 Task: Find professionals on LinkedIn who offer Executive Coaching services, speak Portuguese, and have the title 'Ghostwriter' in France.
Action: Mouse moved to (293, 229)
Screenshot: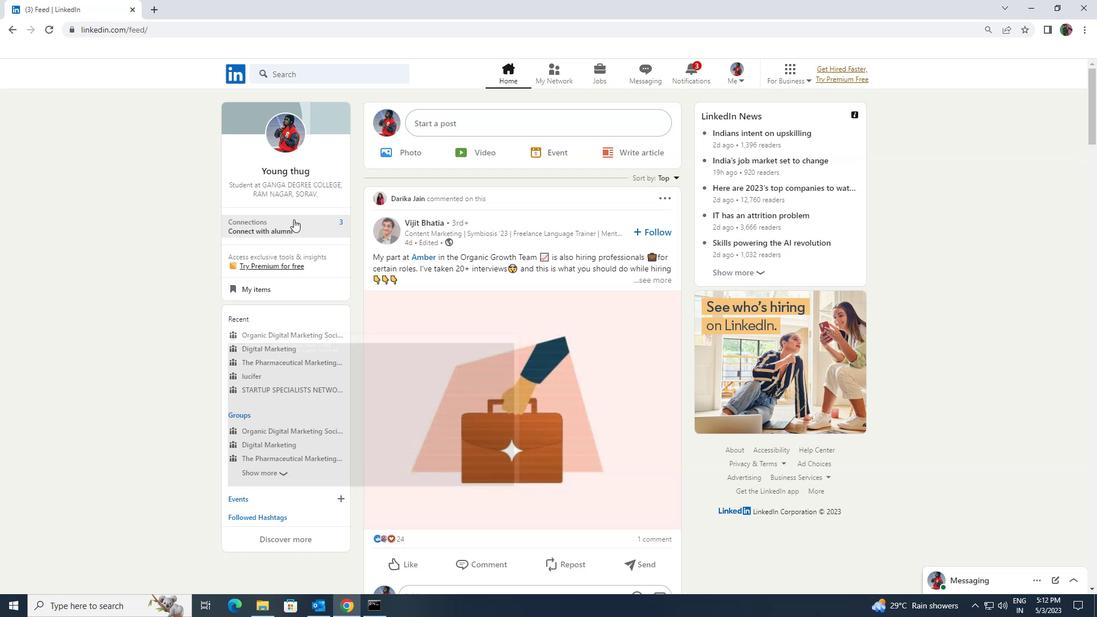 
Action: Mouse pressed left at (293, 229)
Screenshot: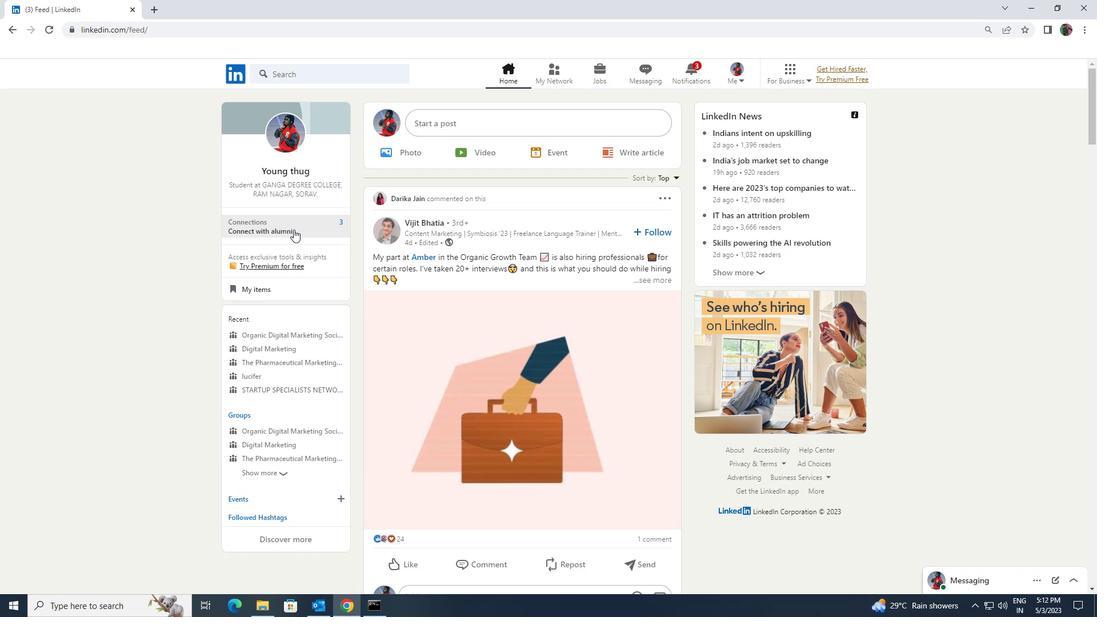 
Action: Mouse moved to (294, 228)
Screenshot: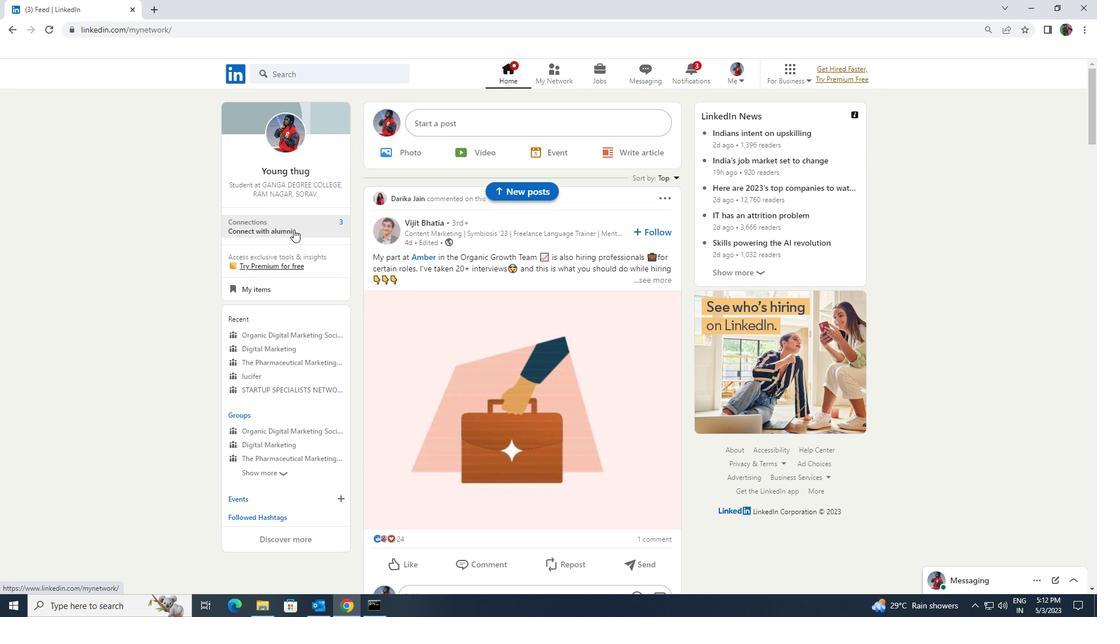 
Action: Mouse pressed left at (294, 228)
Screenshot: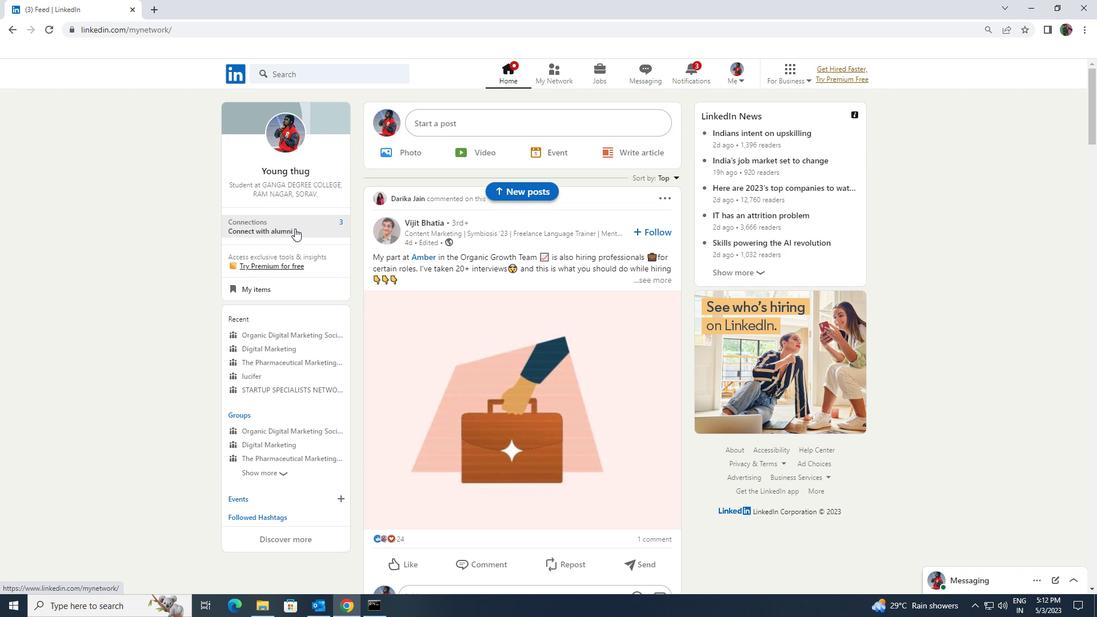 
Action: Mouse moved to (312, 138)
Screenshot: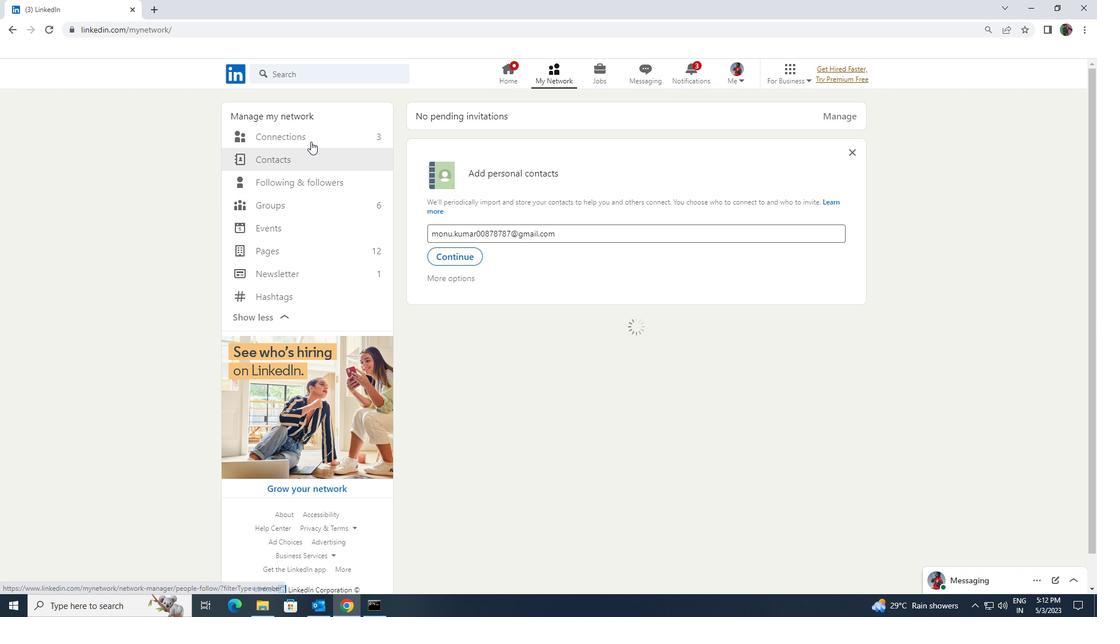 
Action: Mouse pressed left at (312, 138)
Screenshot: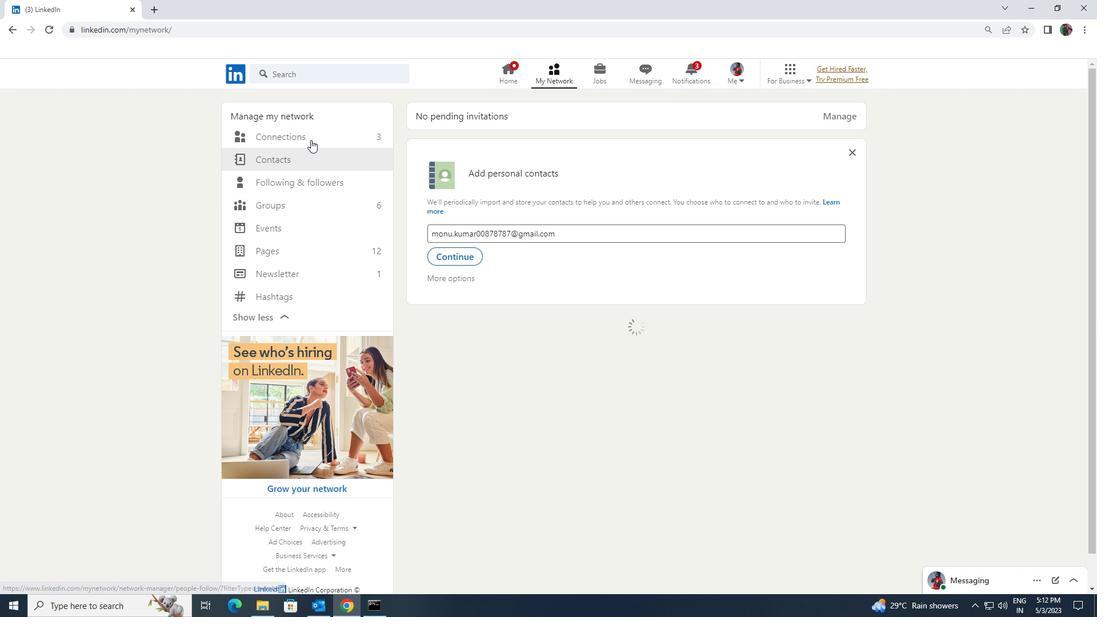 
Action: Mouse moved to (313, 131)
Screenshot: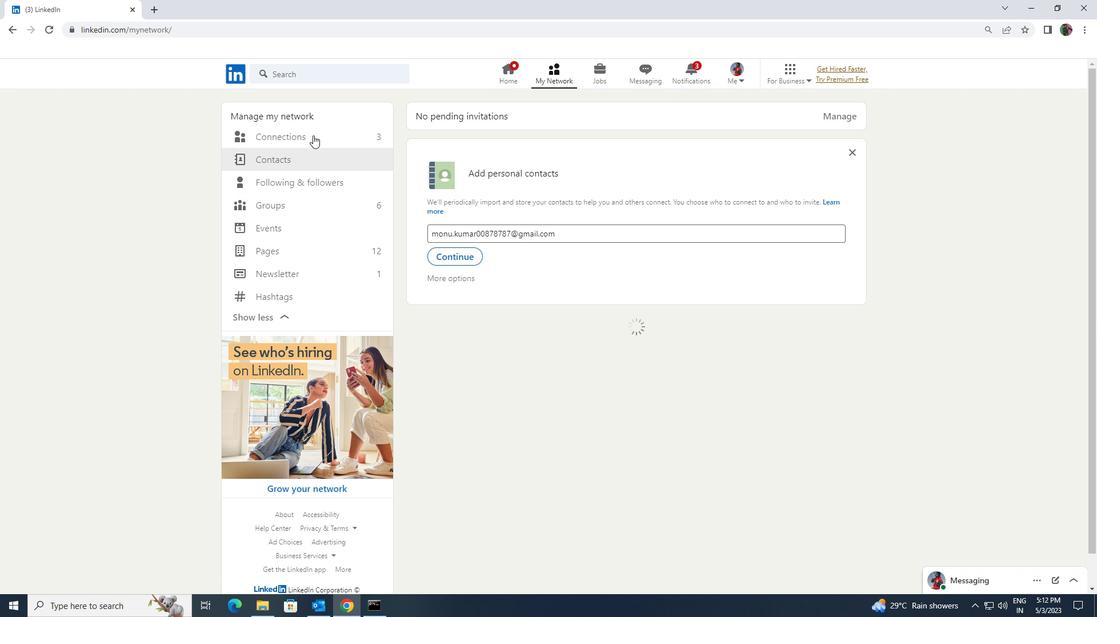 
Action: Mouse pressed left at (313, 131)
Screenshot: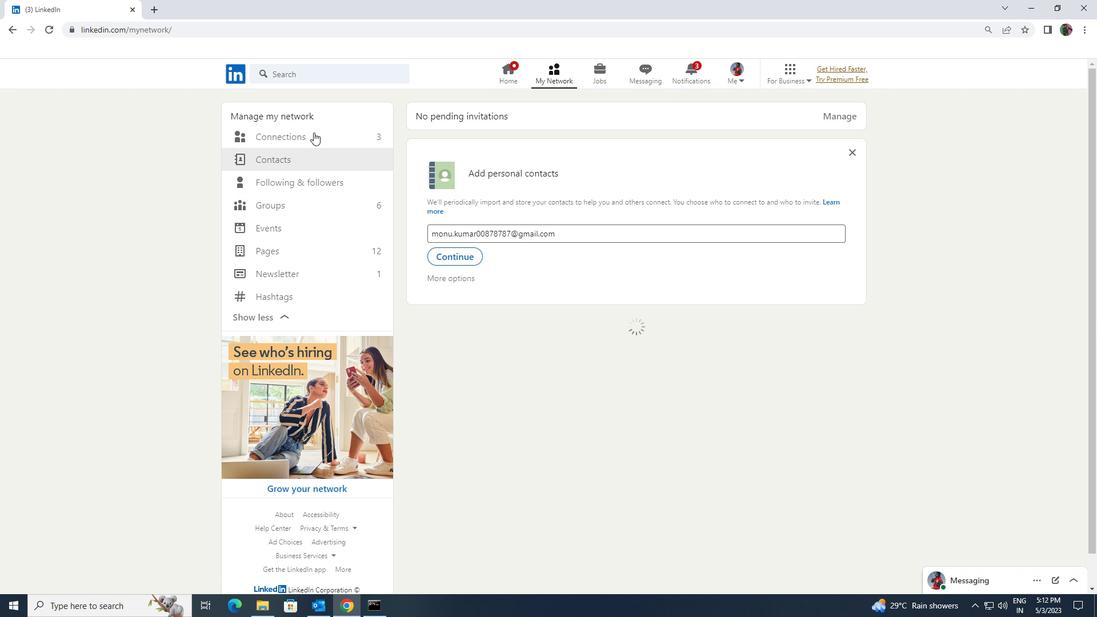 
Action: Mouse pressed left at (313, 131)
Screenshot: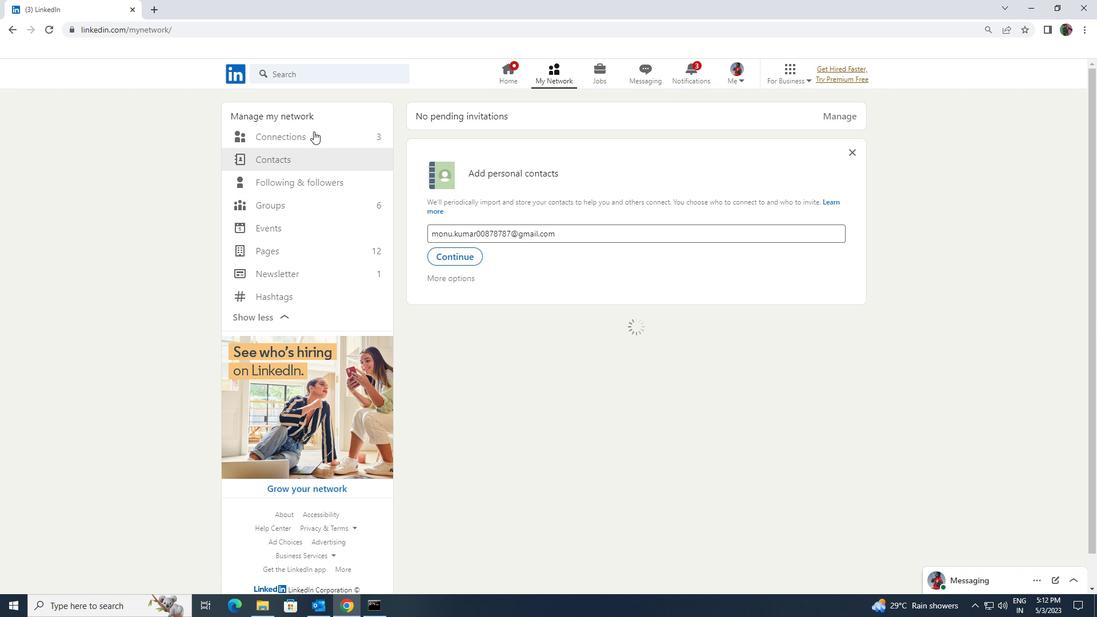 
Action: Mouse moved to (623, 139)
Screenshot: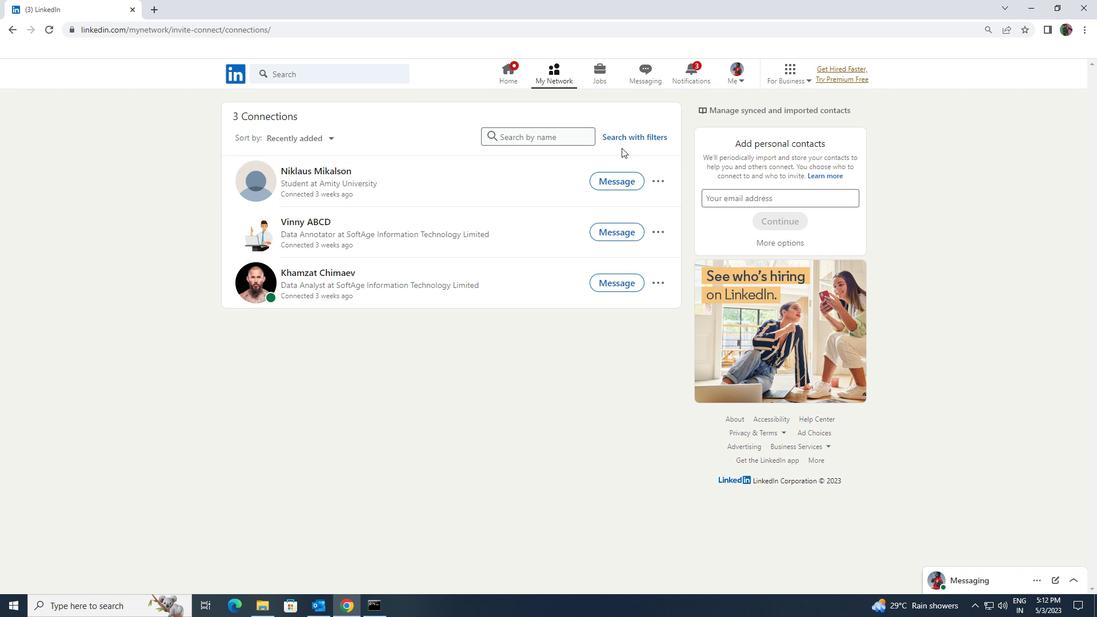 
Action: Mouse pressed left at (623, 139)
Screenshot: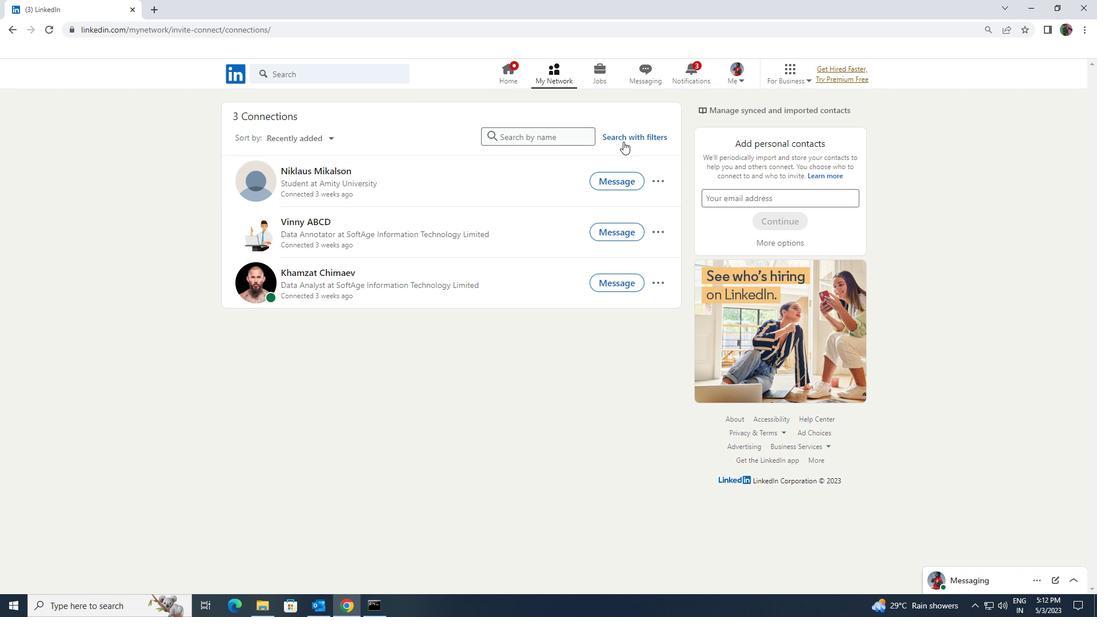 
Action: Mouse moved to (573, 106)
Screenshot: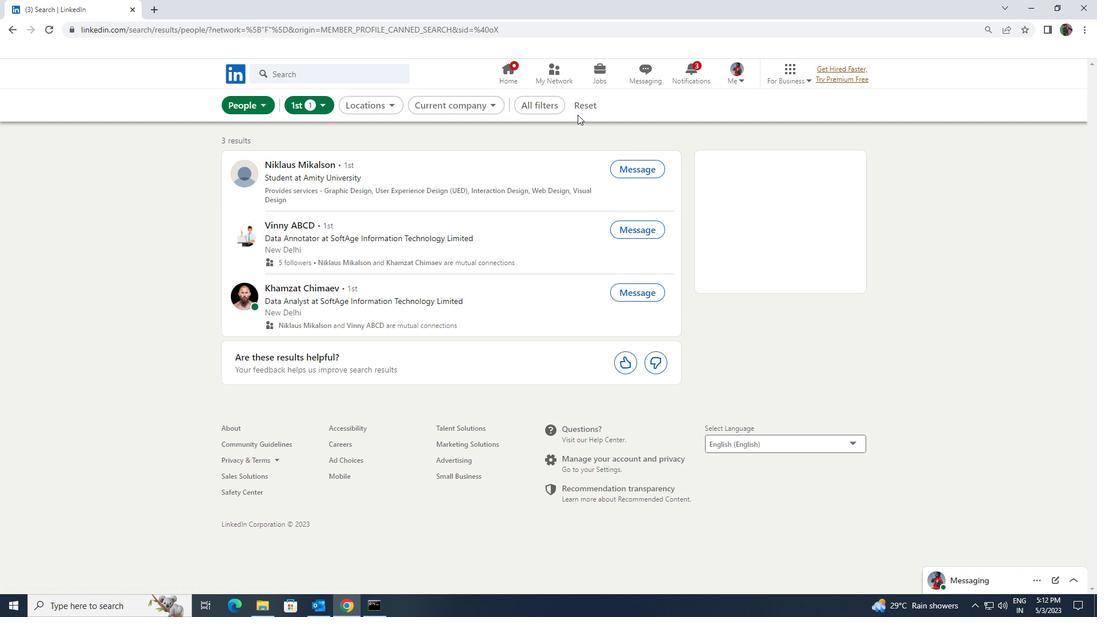 
Action: Mouse pressed left at (573, 106)
Screenshot: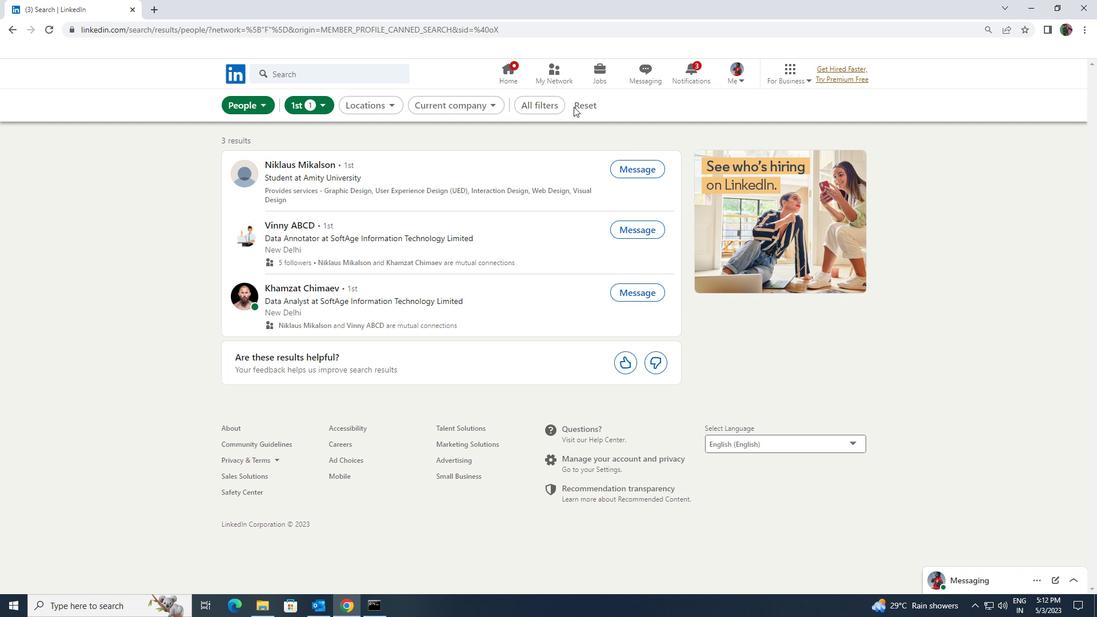 
Action: Mouse moved to (568, 103)
Screenshot: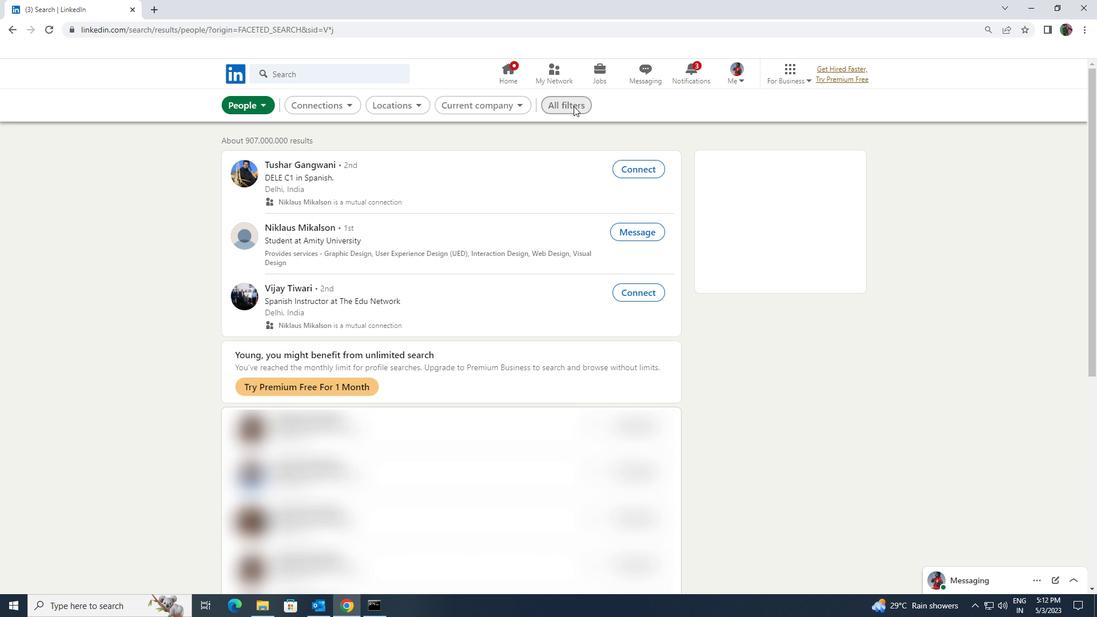 
Action: Mouse pressed left at (568, 103)
Screenshot: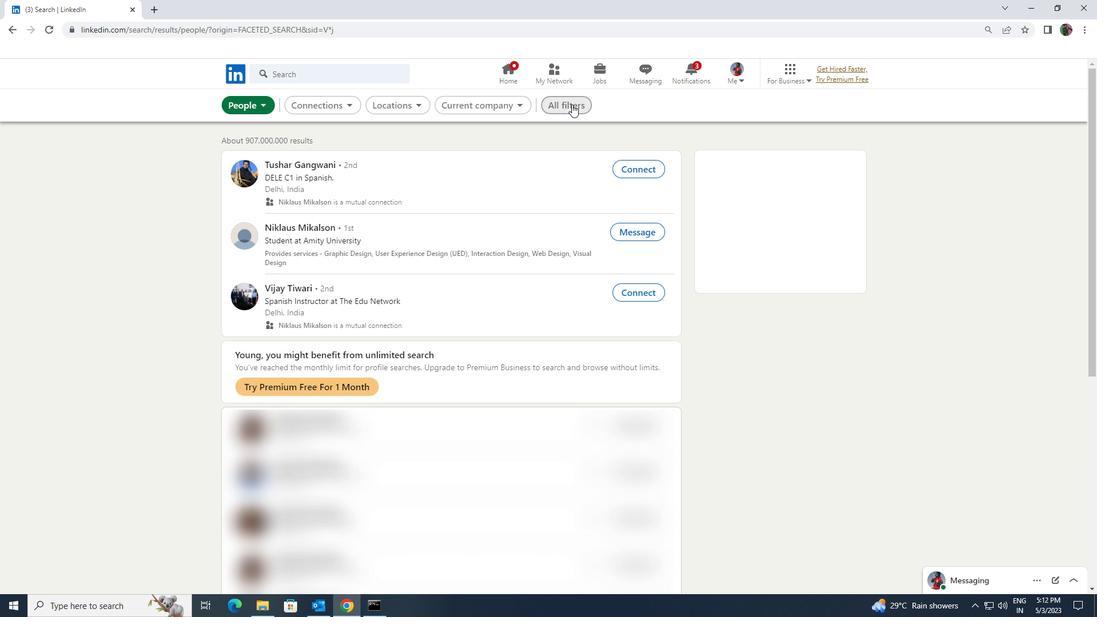 
Action: Mouse moved to (955, 453)
Screenshot: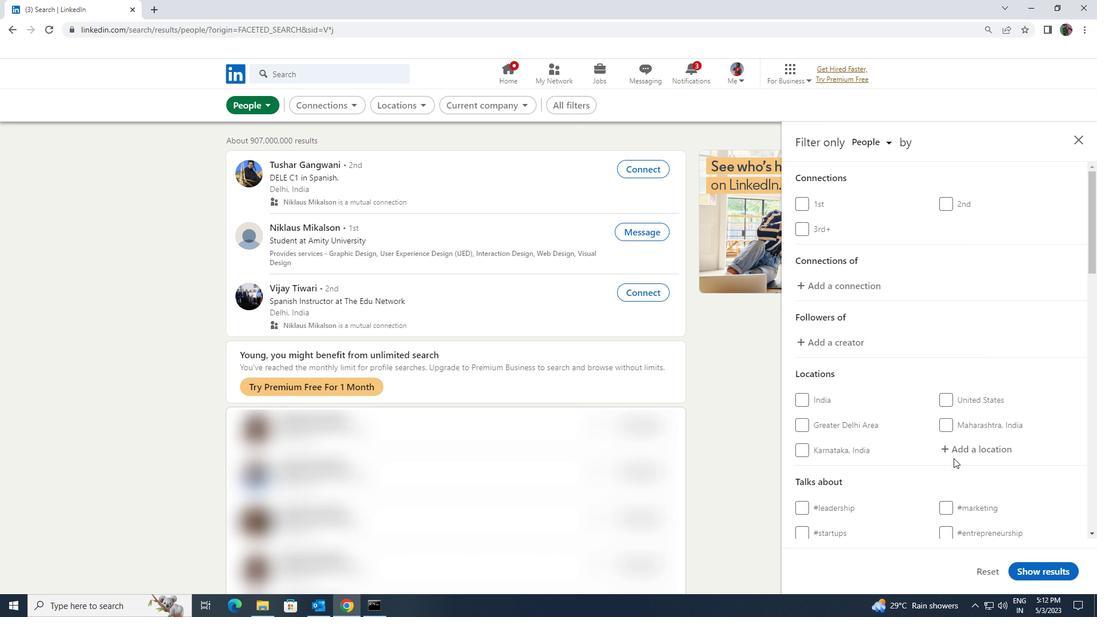 
Action: Mouse pressed left at (955, 453)
Screenshot: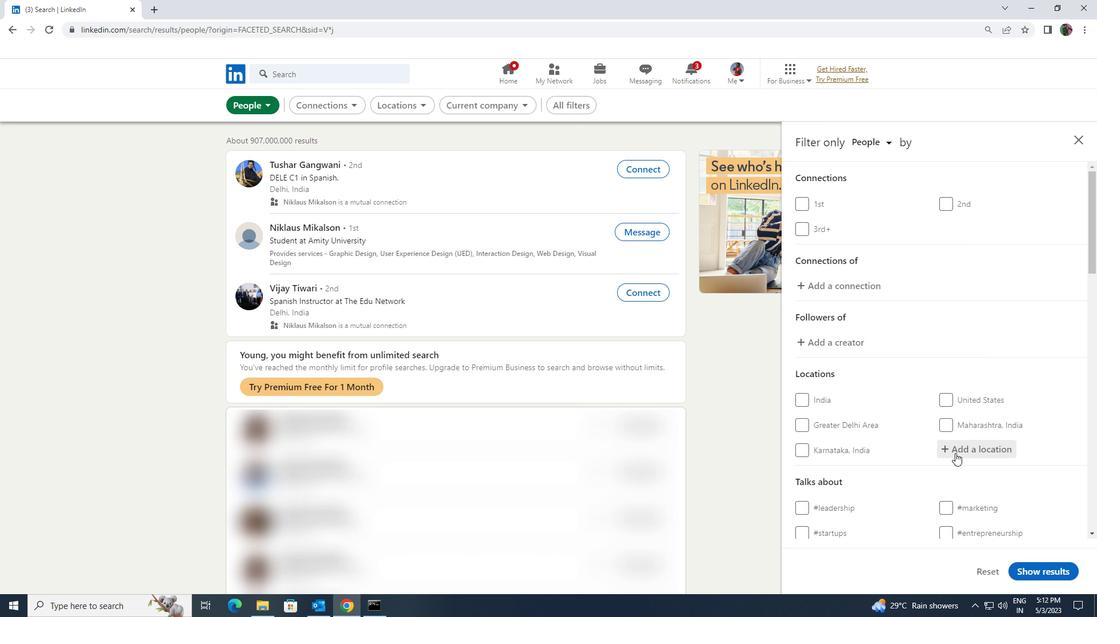 
Action: Mouse moved to (955, 453)
Screenshot: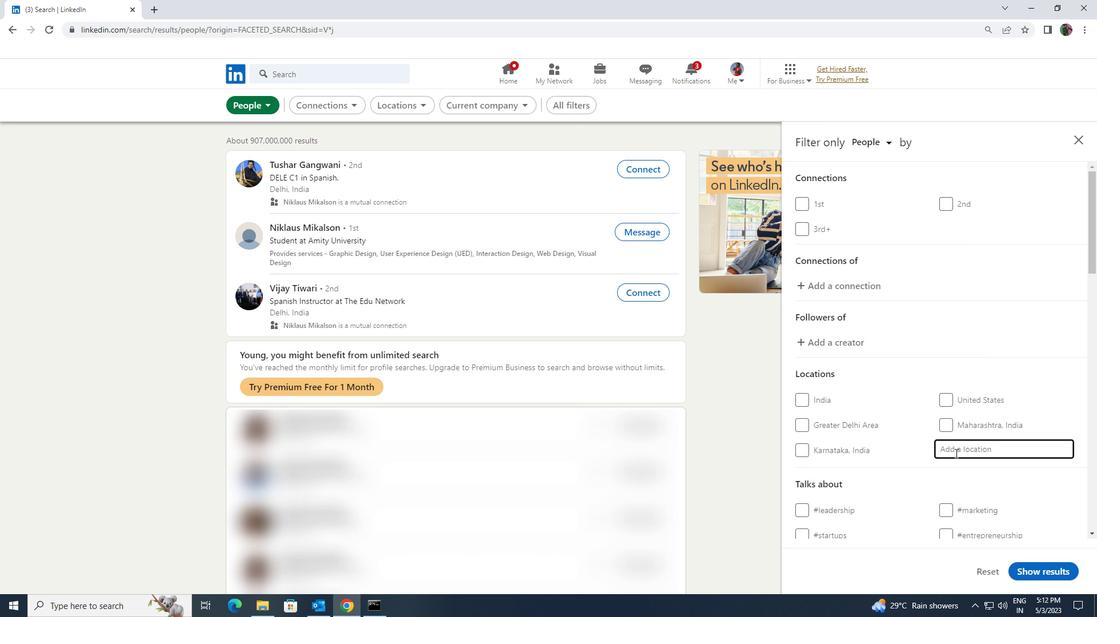 
Action: Key pressed <Key.shift>TOURNE
Screenshot: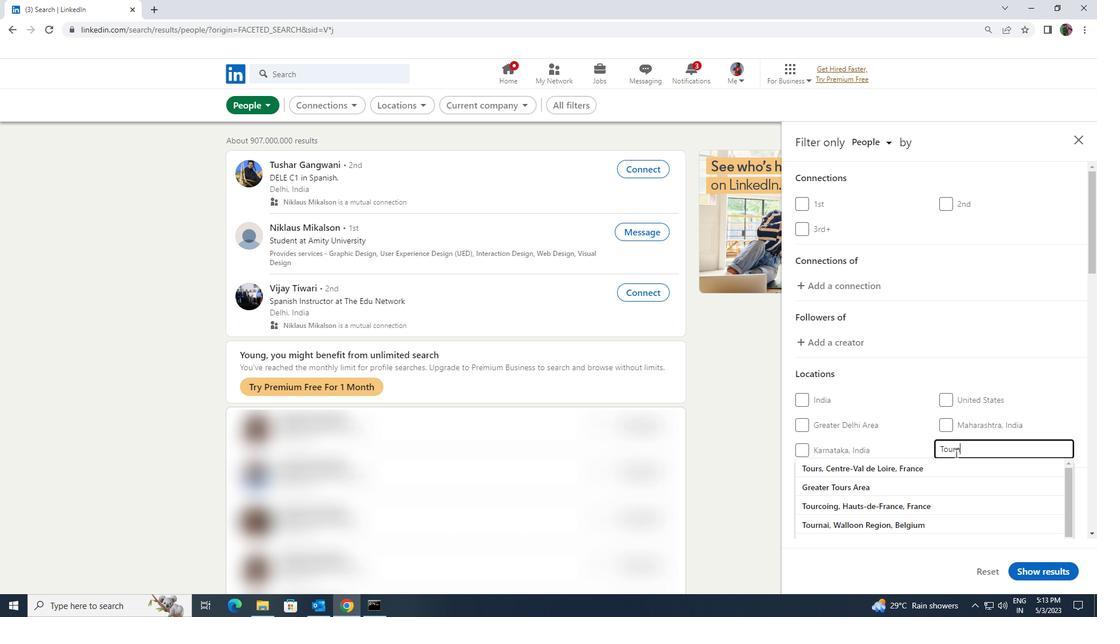 
Action: Mouse moved to (951, 468)
Screenshot: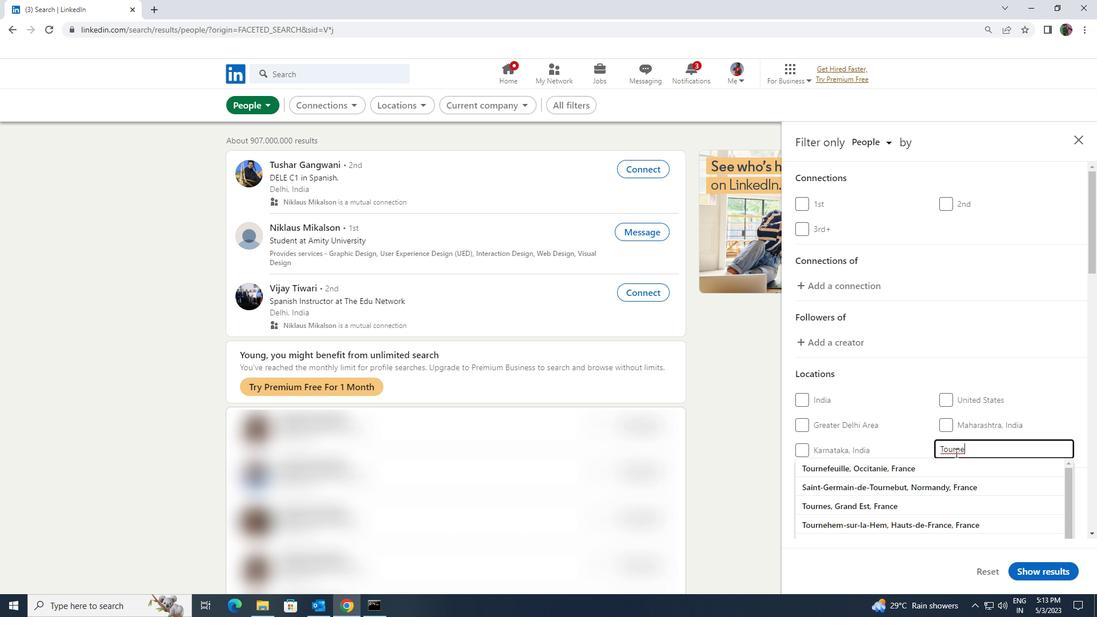 
Action: Mouse pressed left at (951, 468)
Screenshot: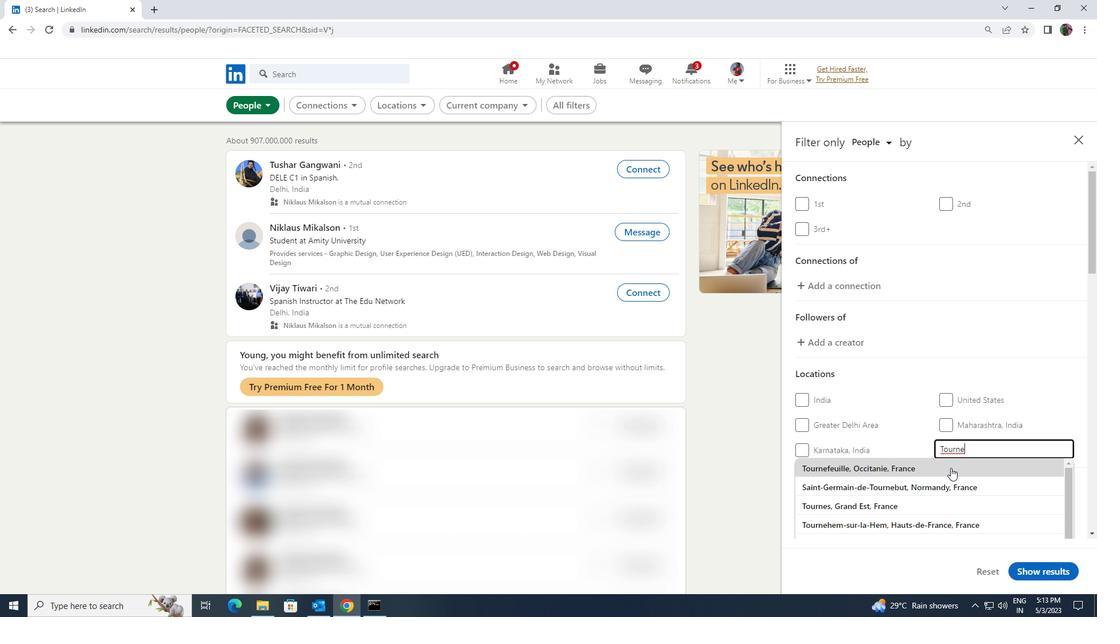 
Action: Mouse moved to (953, 461)
Screenshot: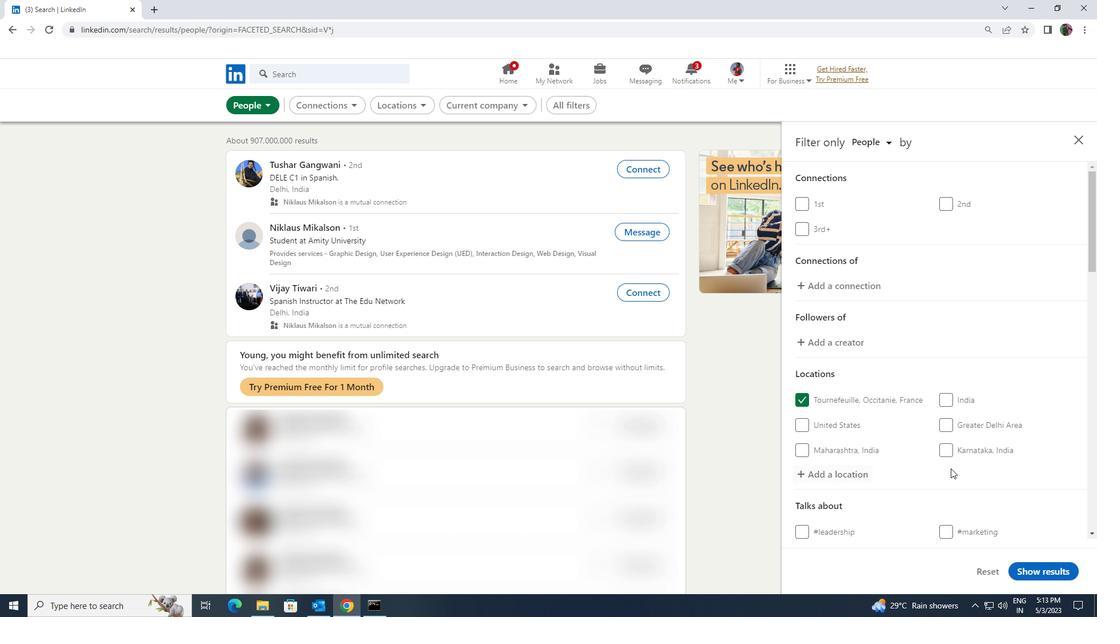 
Action: Mouse scrolled (953, 461) with delta (0, 0)
Screenshot: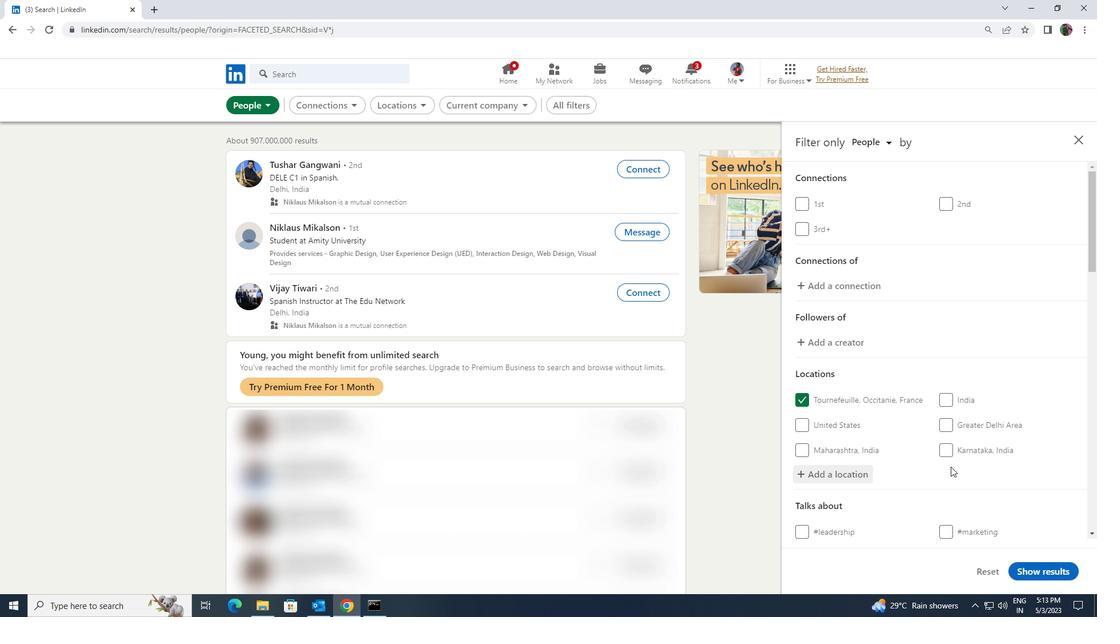 
Action: Mouse scrolled (953, 461) with delta (0, 0)
Screenshot: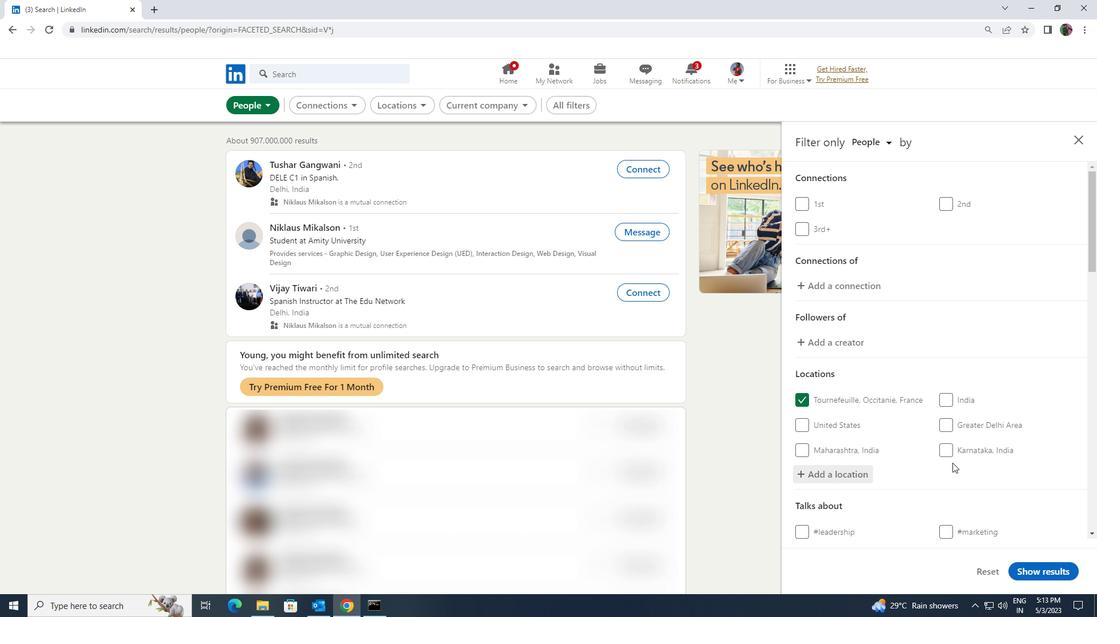 
Action: Mouse scrolled (953, 461) with delta (0, 0)
Screenshot: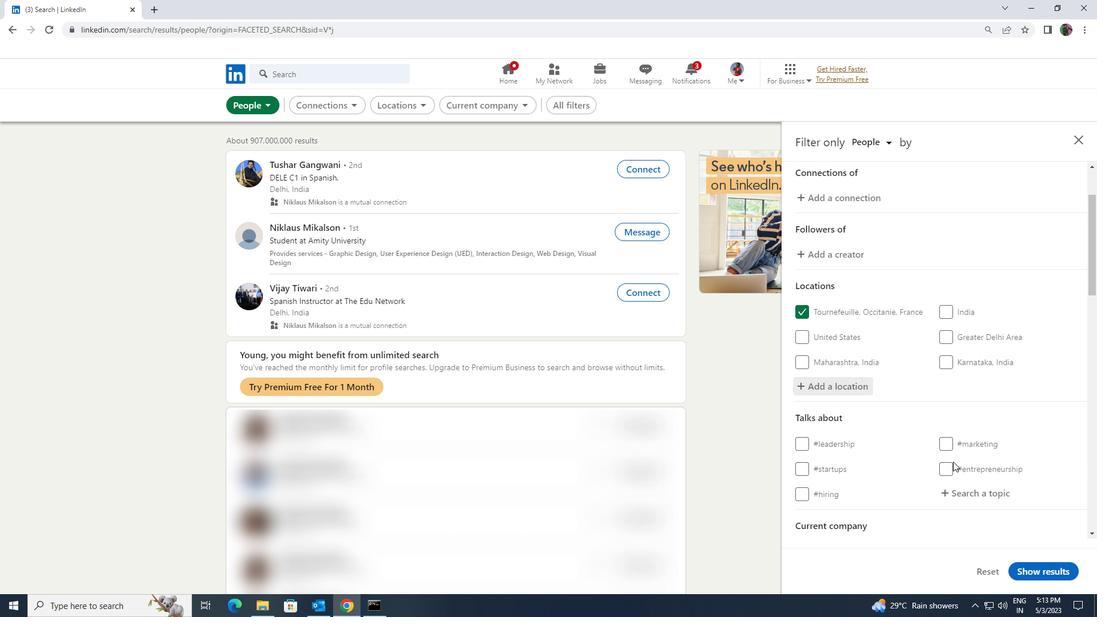 
Action: Mouse moved to (972, 410)
Screenshot: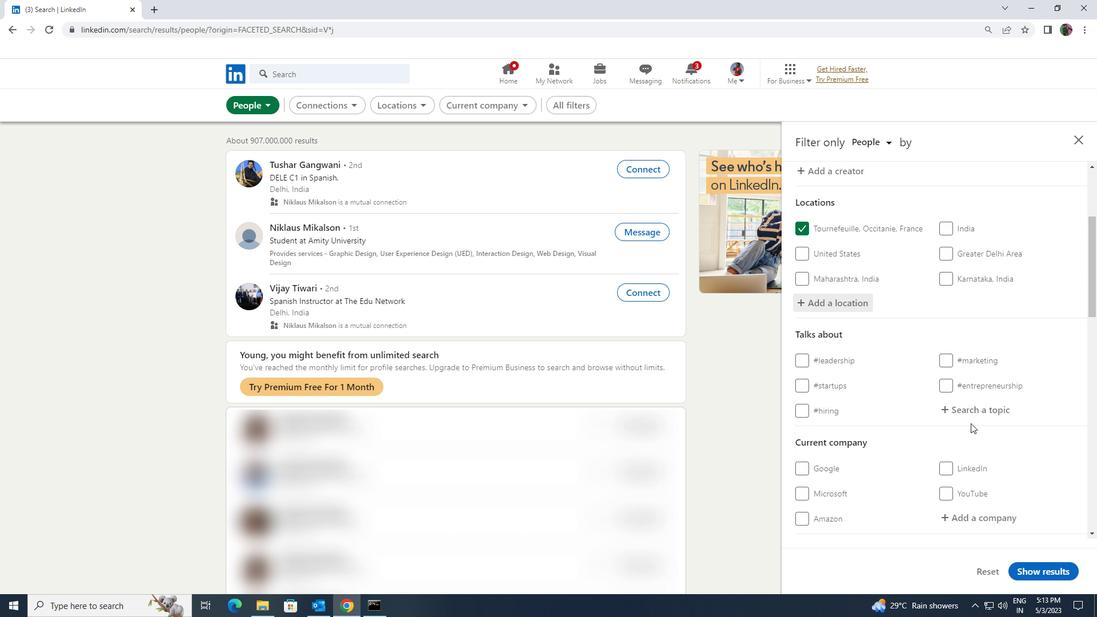 
Action: Mouse pressed left at (972, 410)
Screenshot: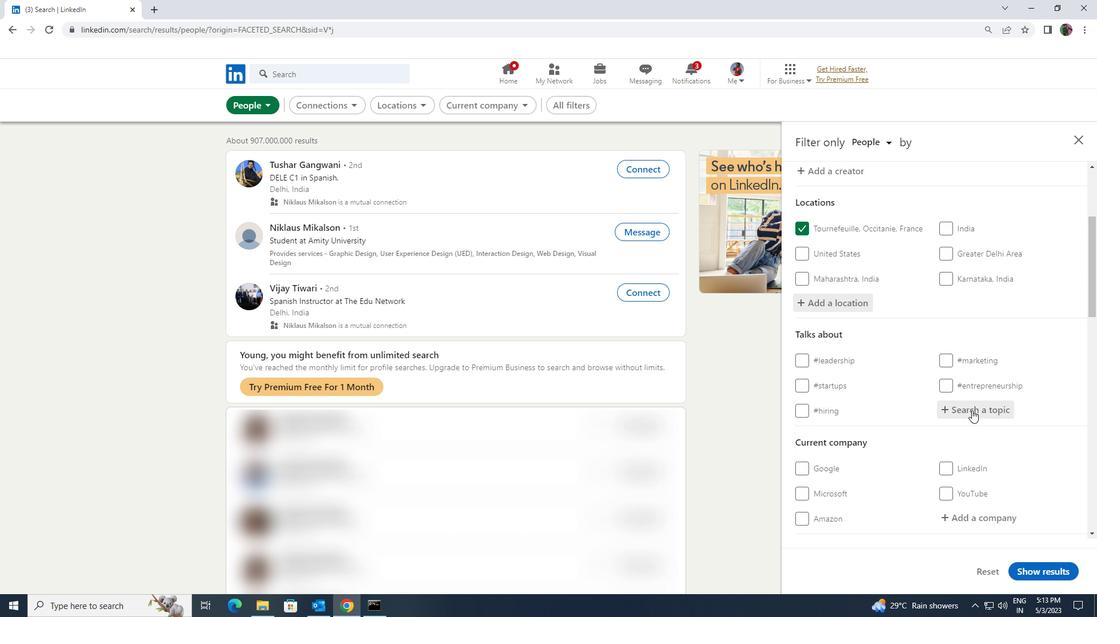 
Action: Key pressed <Key.shift><Key.shift><Key.shift>OPENINGS
Screenshot: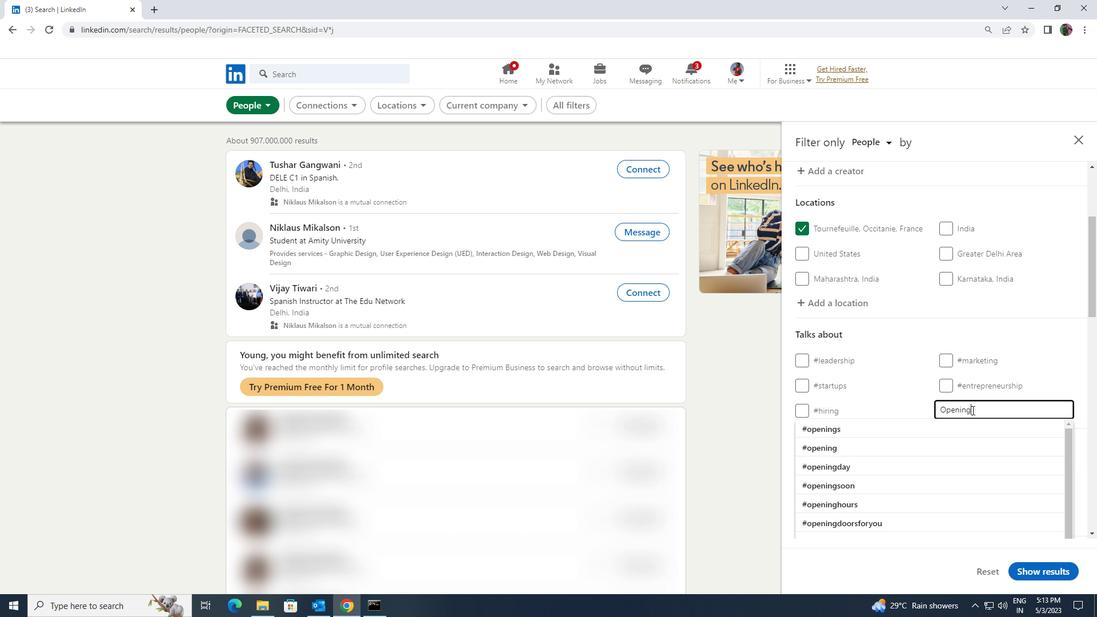 
Action: Mouse moved to (956, 425)
Screenshot: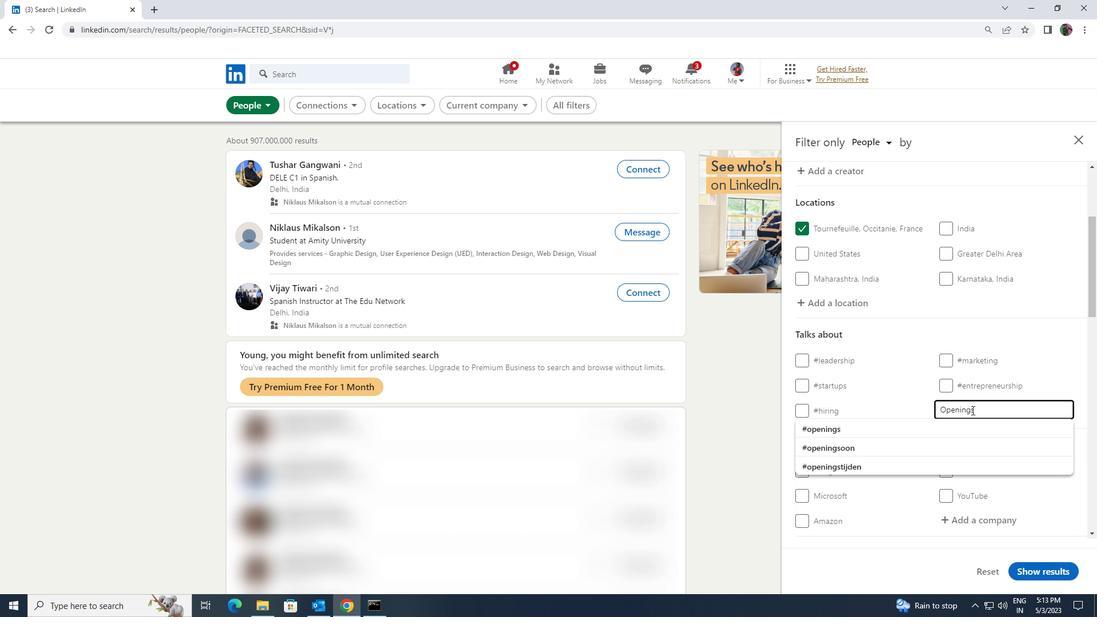 
Action: Mouse pressed left at (956, 425)
Screenshot: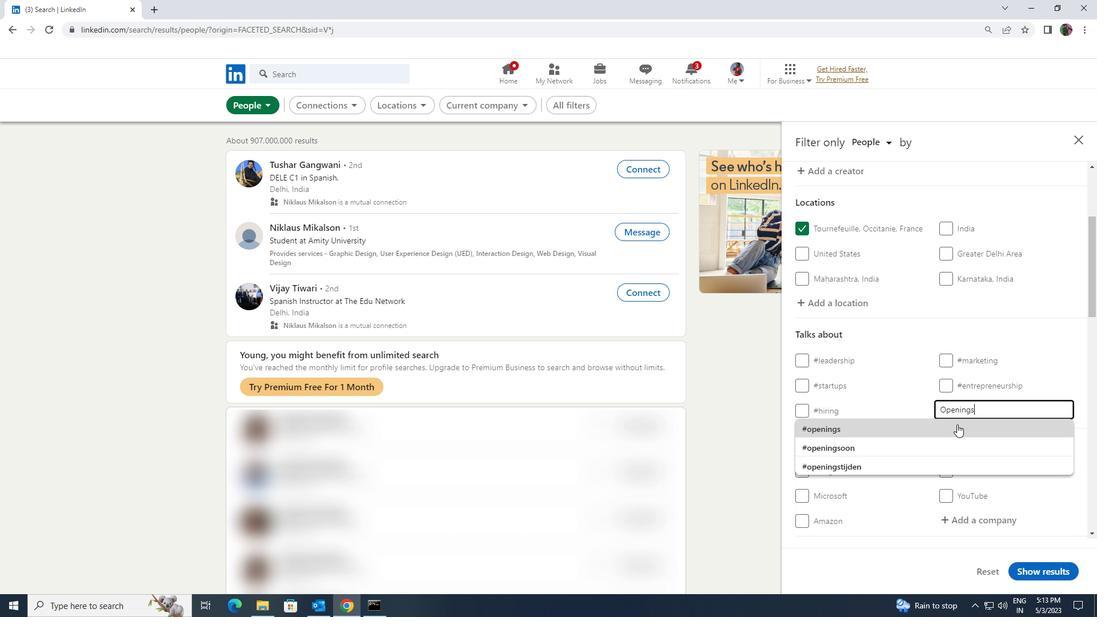 
Action: Mouse scrolled (956, 424) with delta (0, 0)
Screenshot: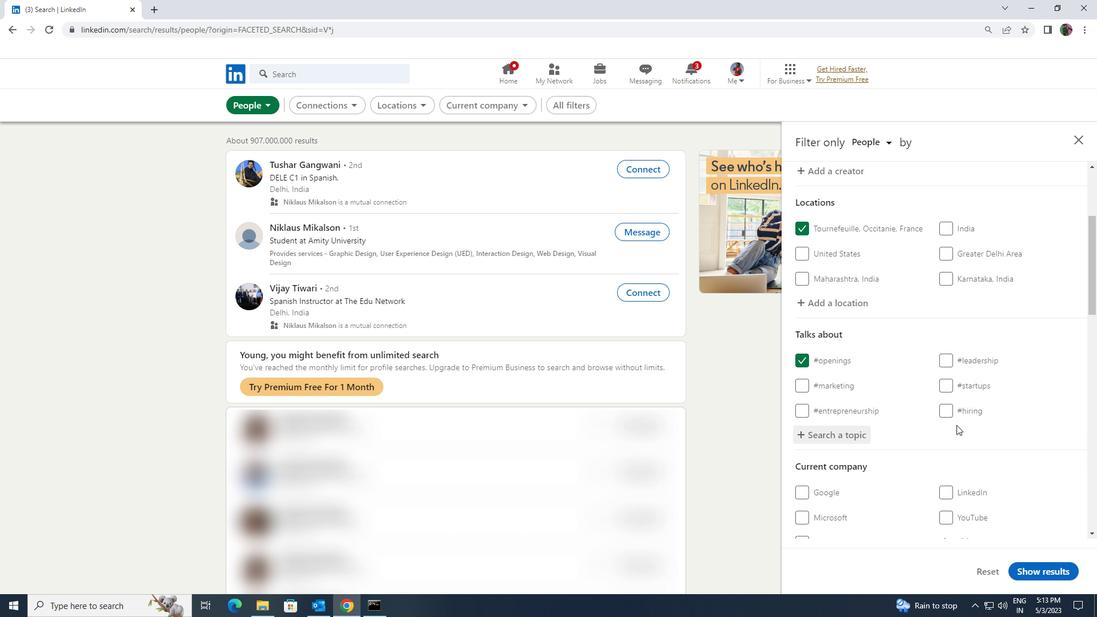 
Action: Mouse scrolled (956, 424) with delta (0, 0)
Screenshot: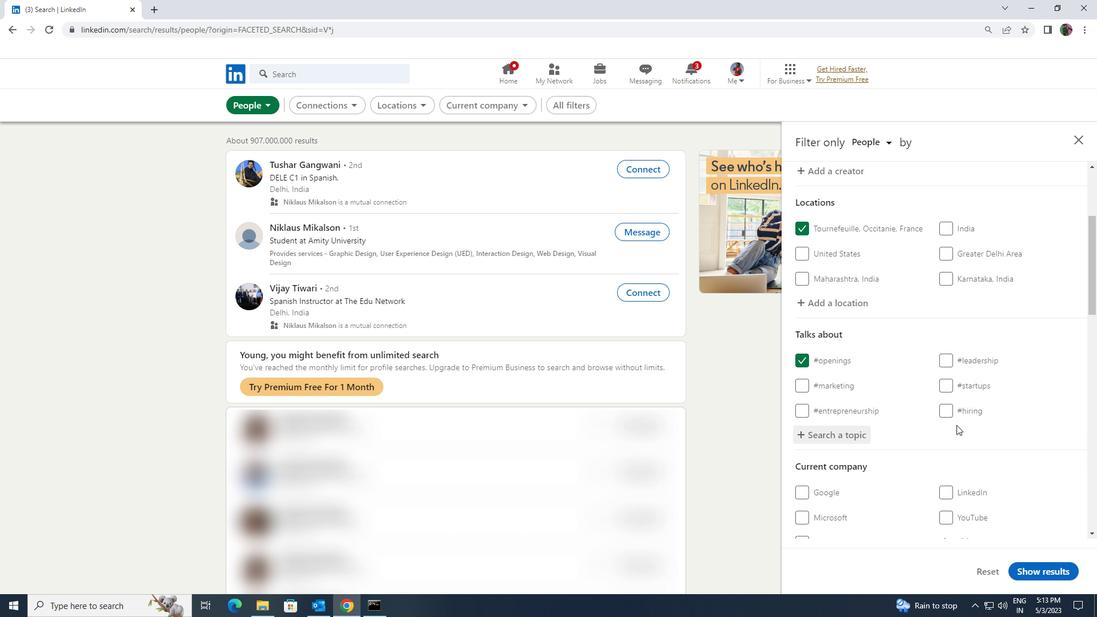 
Action: Mouse scrolled (956, 424) with delta (0, 0)
Screenshot: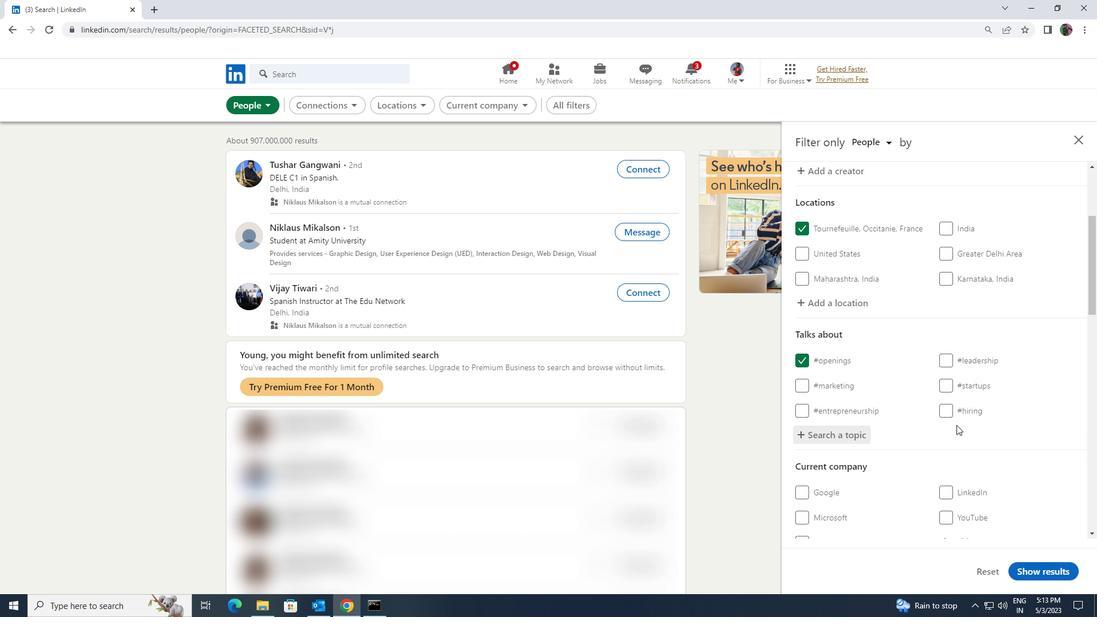 
Action: Mouse scrolled (956, 424) with delta (0, 0)
Screenshot: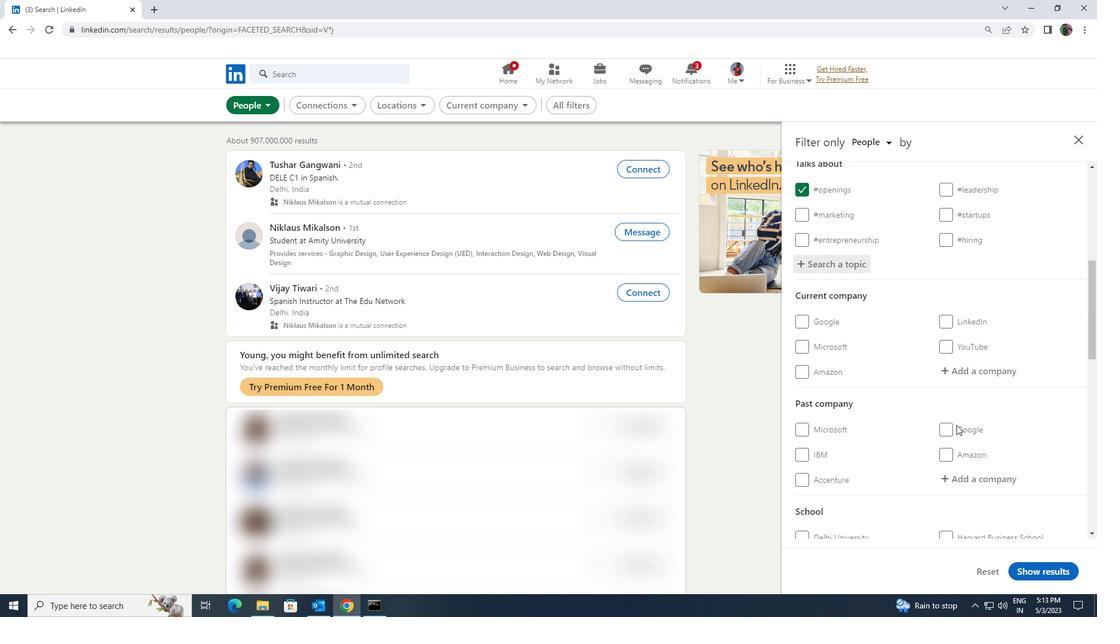 
Action: Mouse scrolled (956, 424) with delta (0, 0)
Screenshot: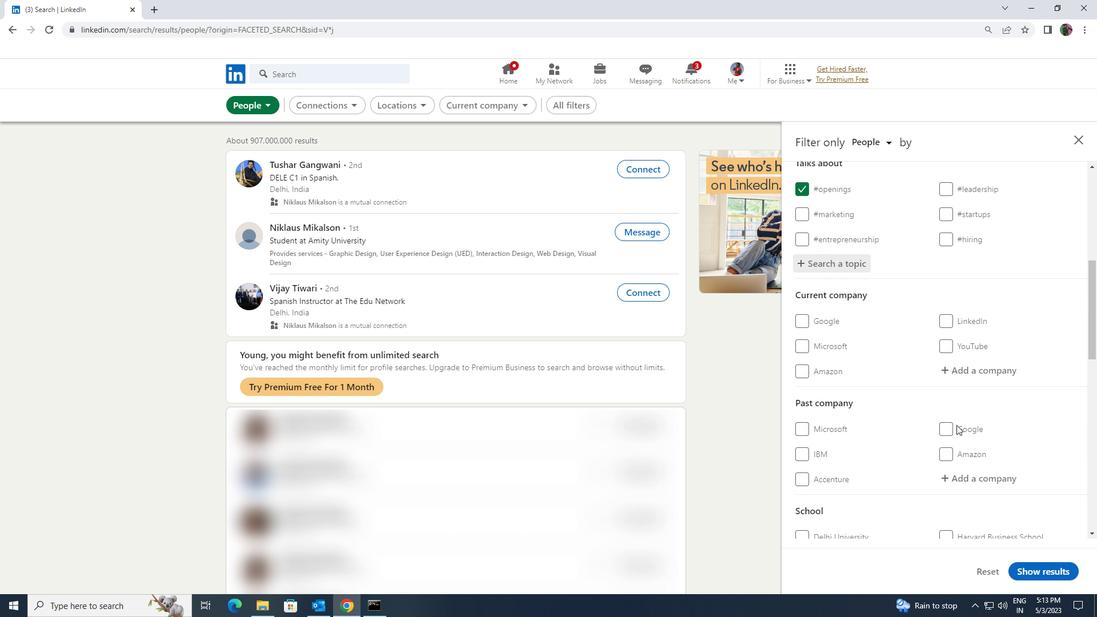 
Action: Mouse scrolled (956, 424) with delta (0, 0)
Screenshot: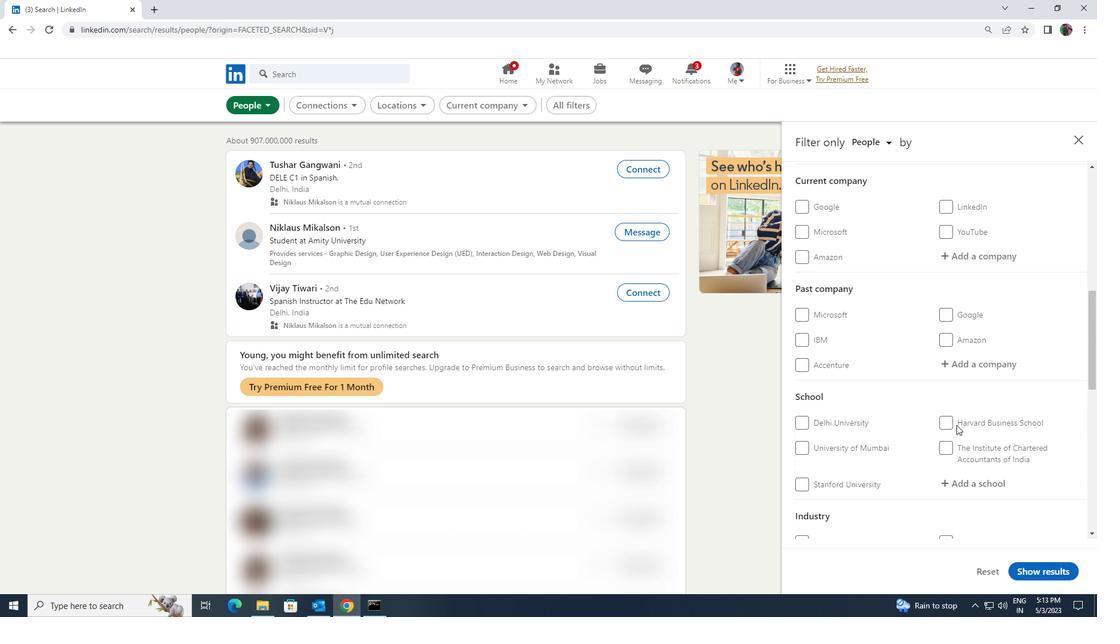 
Action: Mouse scrolled (956, 424) with delta (0, 0)
Screenshot: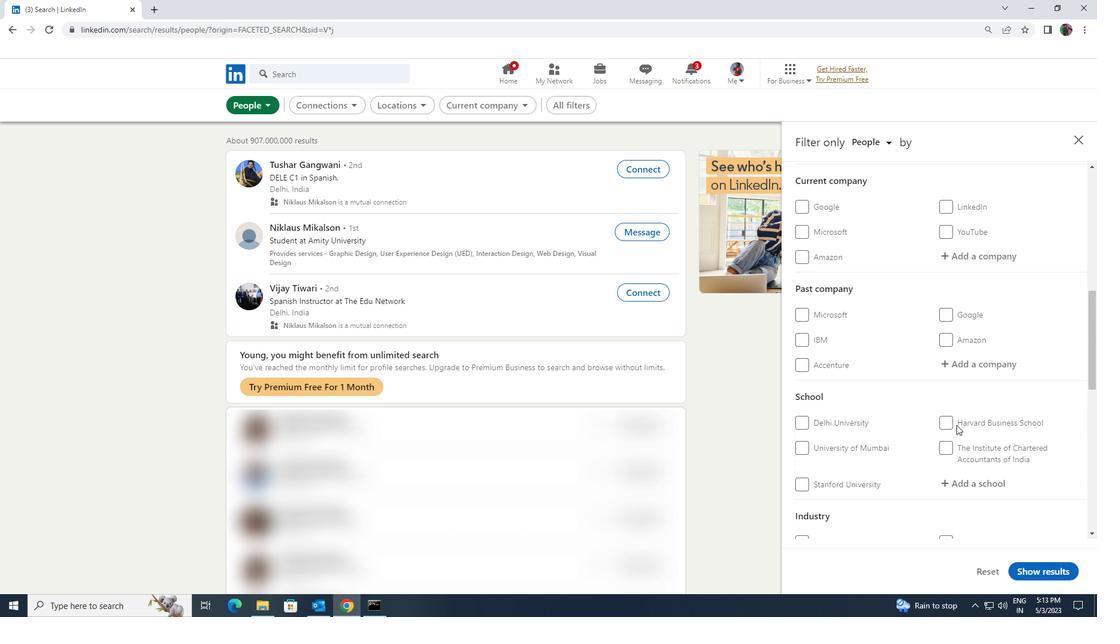 
Action: Mouse scrolled (956, 424) with delta (0, 0)
Screenshot: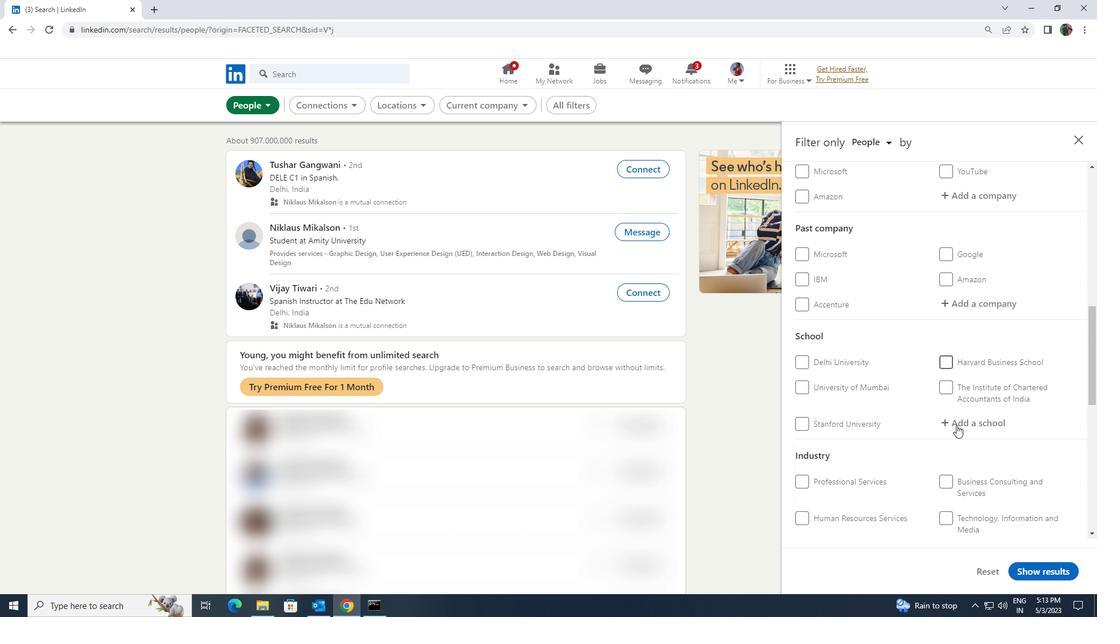 
Action: Mouse scrolled (956, 424) with delta (0, 0)
Screenshot: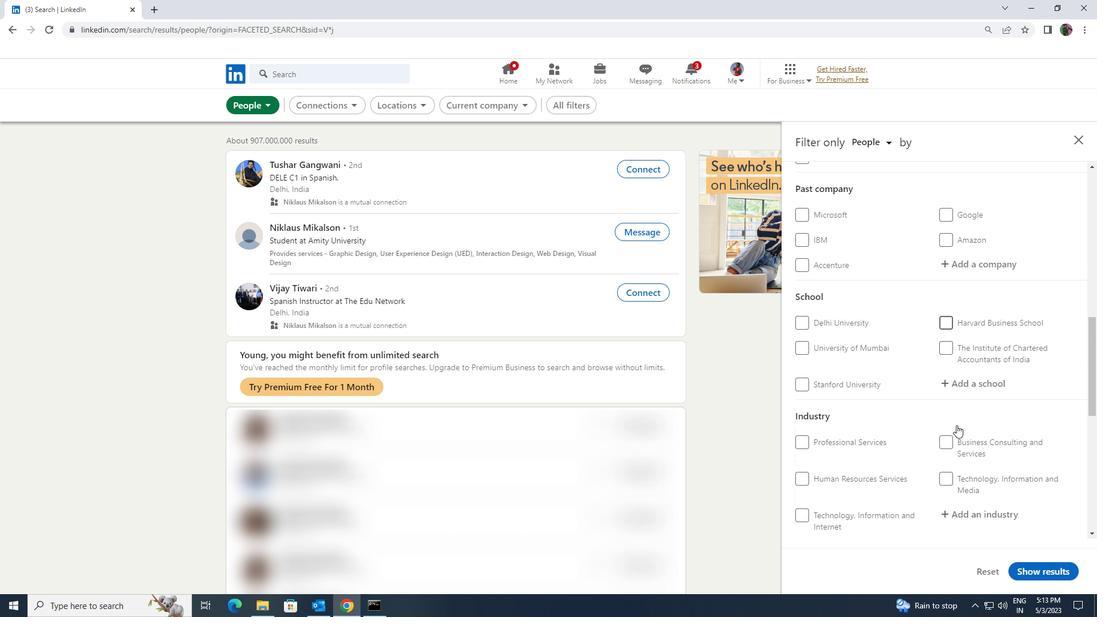 
Action: Mouse scrolled (956, 424) with delta (0, 0)
Screenshot: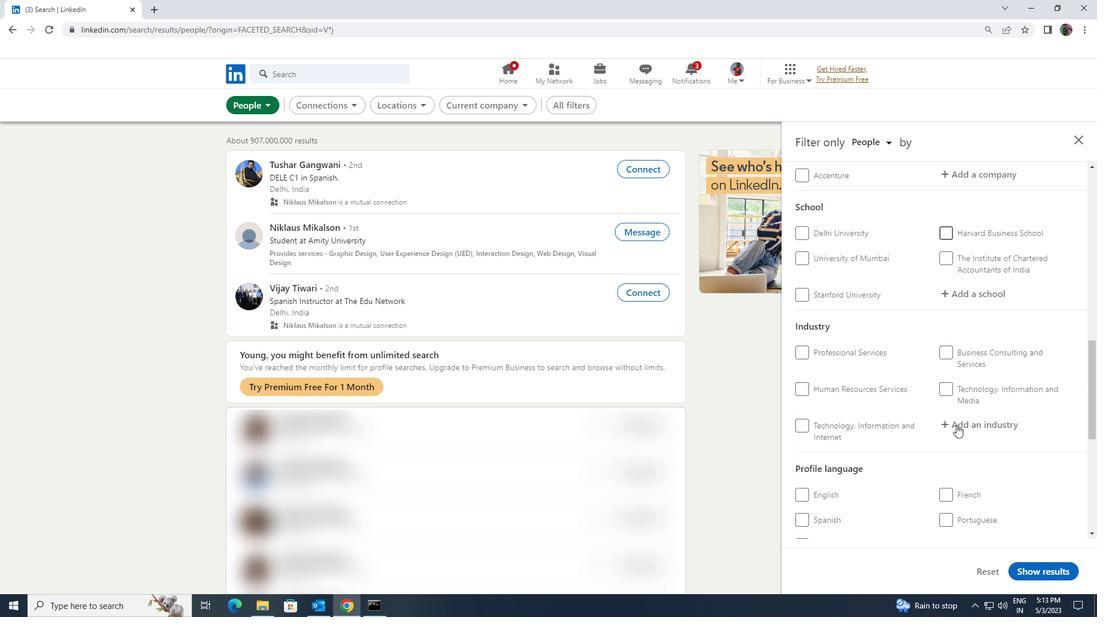 
Action: Mouse moved to (943, 422)
Screenshot: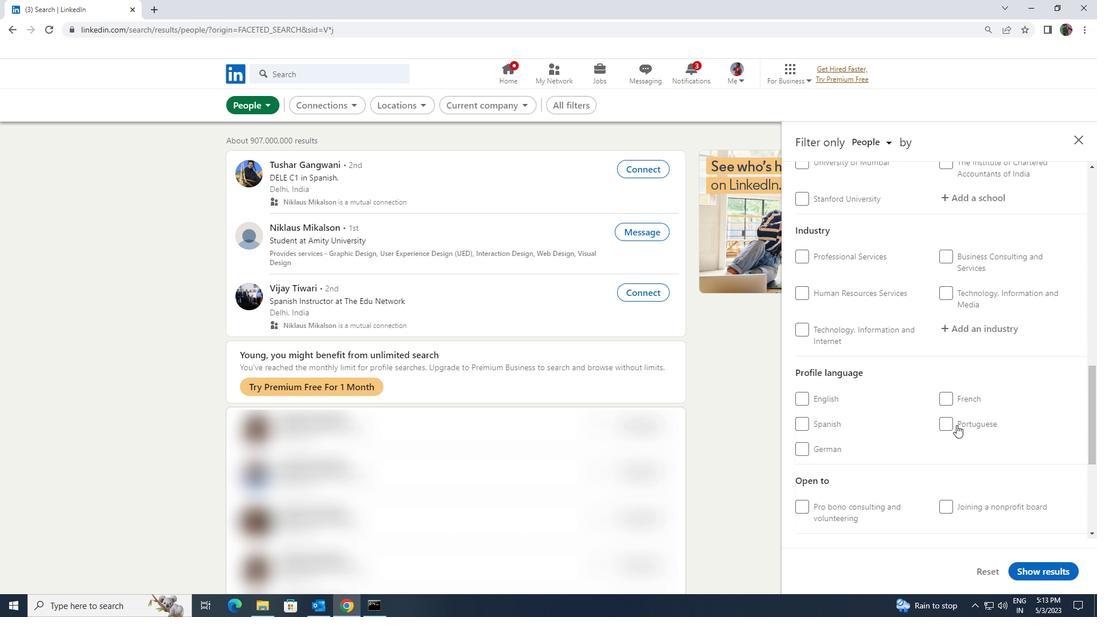 
Action: Mouse pressed left at (943, 422)
Screenshot: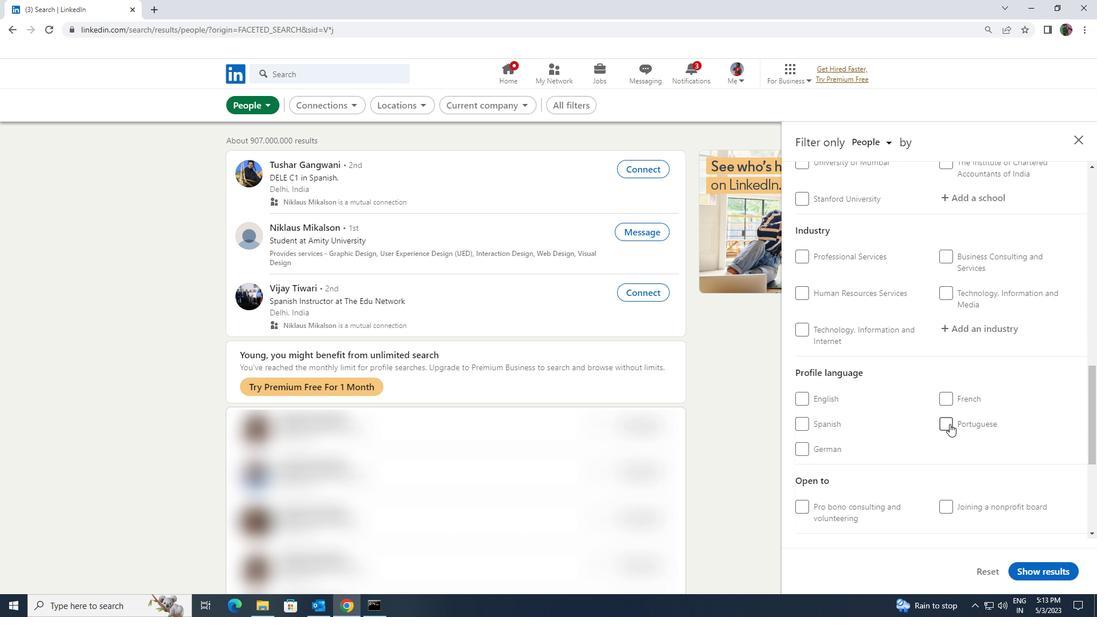 
Action: Mouse scrolled (943, 422) with delta (0, 0)
Screenshot: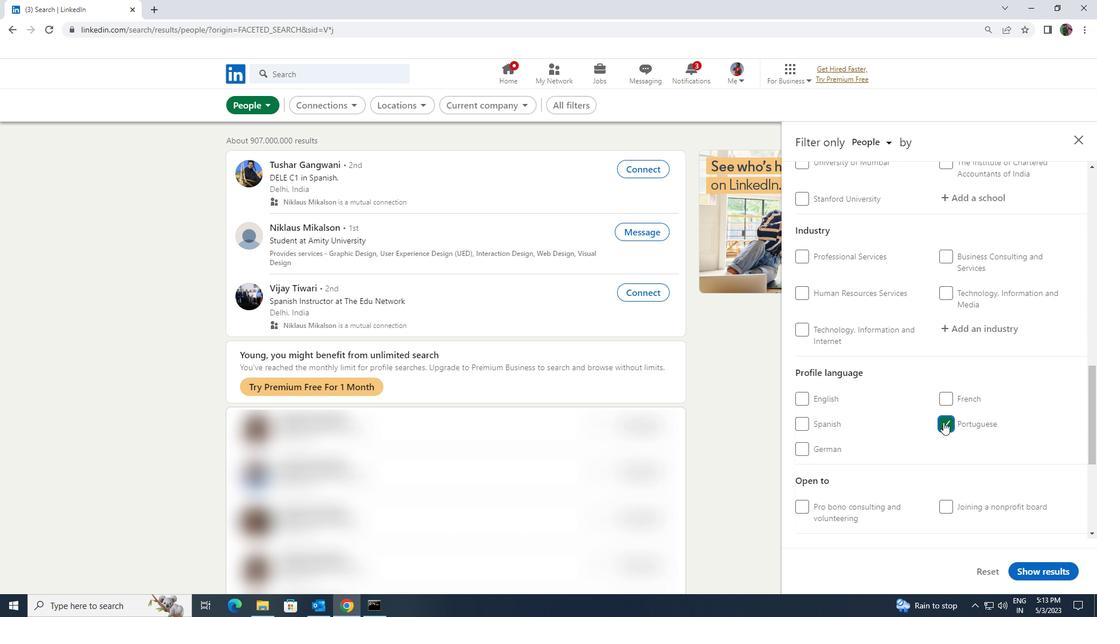
Action: Mouse scrolled (943, 422) with delta (0, 0)
Screenshot: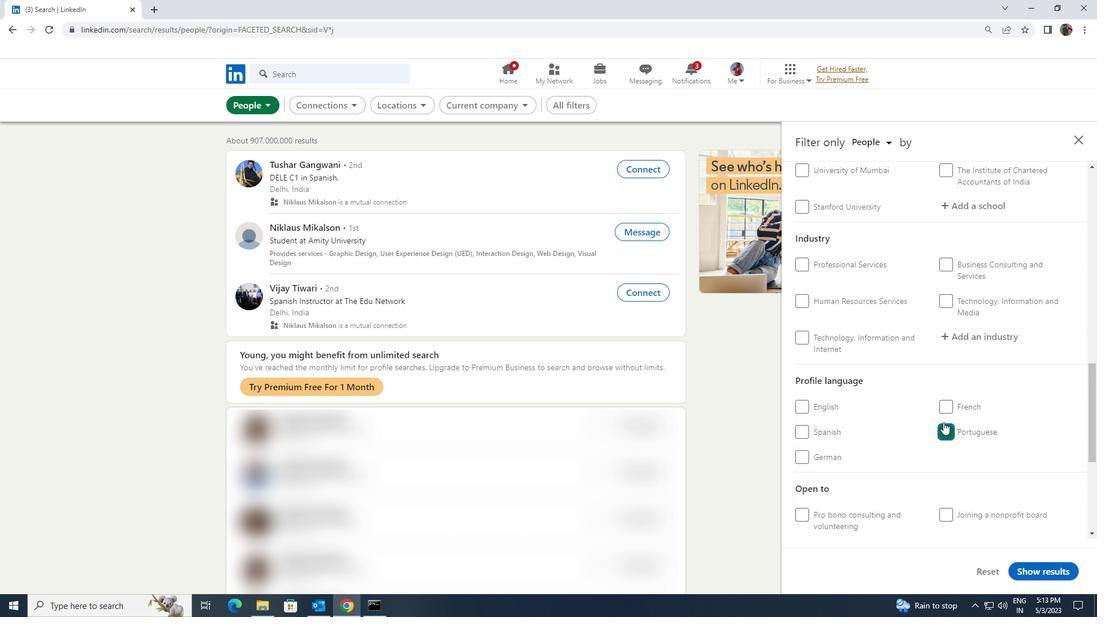 
Action: Mouse scrolled (943, 422) with delta (0, 0)
Screenshot: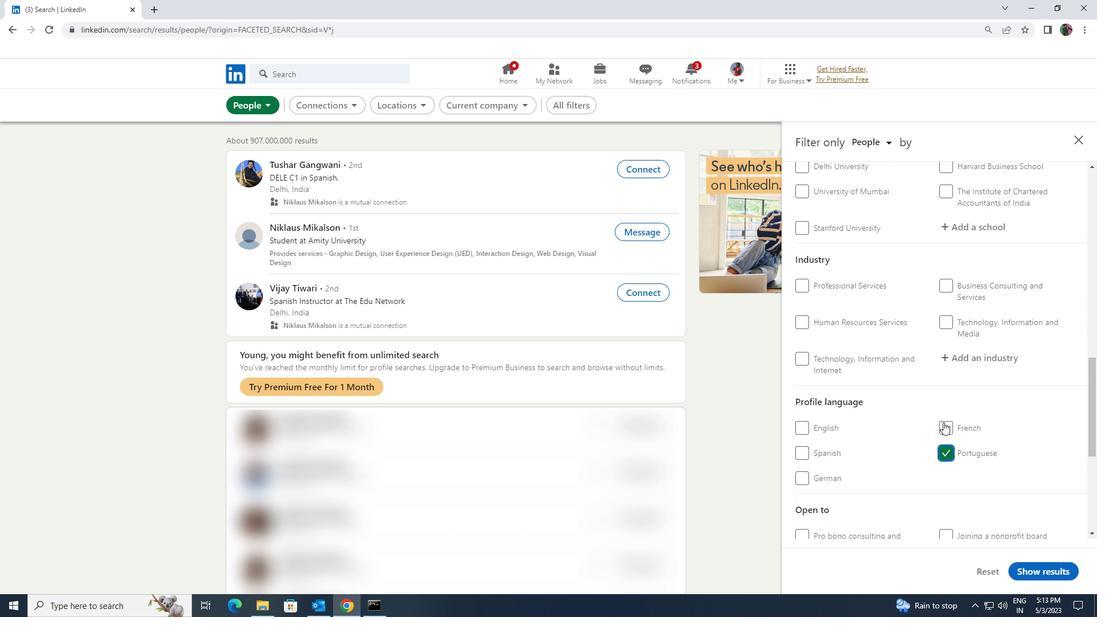 
Action: Mouse scrolled (943, 422) with delta (0, 0)
Screenshot: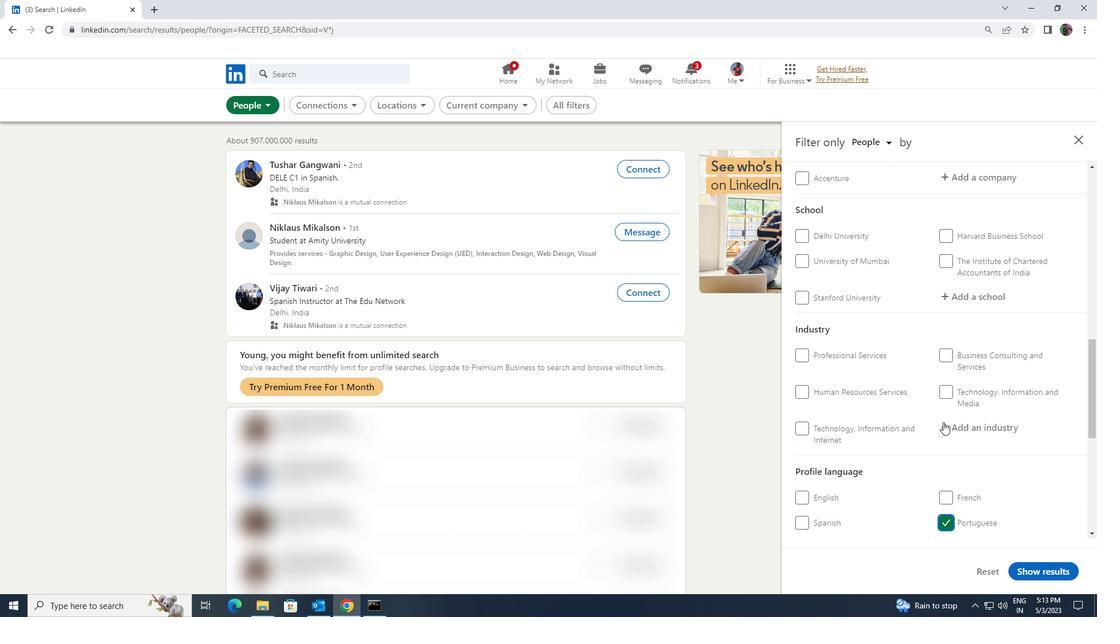 
Action: Mouse scrolled (943, 422) with delta (0, 0)
Screenshot: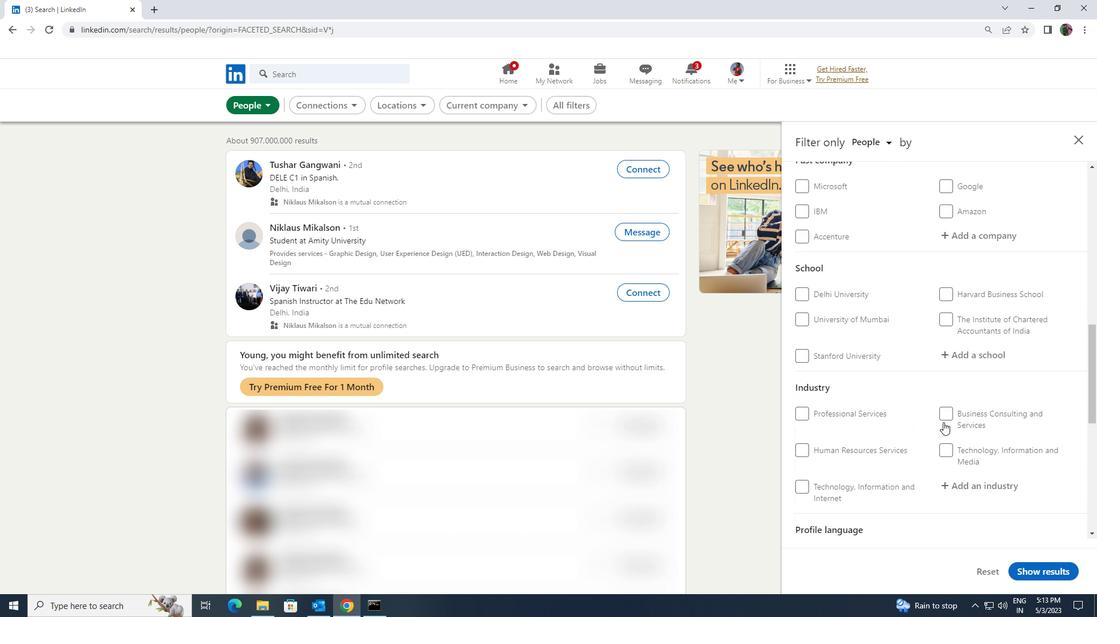 
Action: Mouse moved to (943, 422)
Screenshot: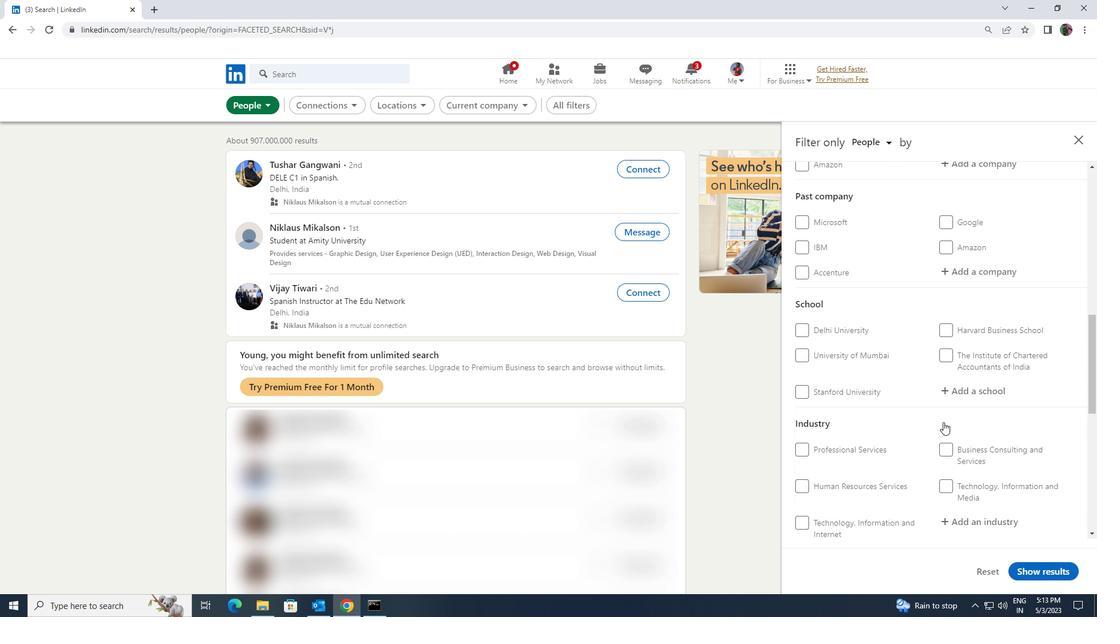 
Action: Mouse scrolled (943, 422) with delta (0, 0)
Screenshot: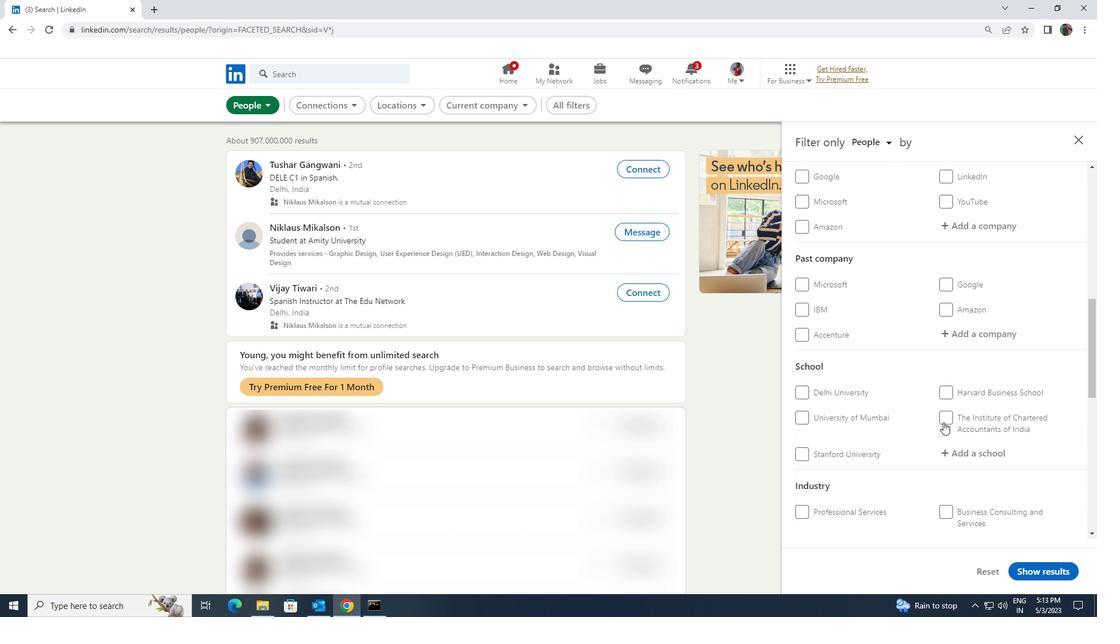 
Action: Mouse scrolled (943, 422) with delta (0, 0)
Screenshot: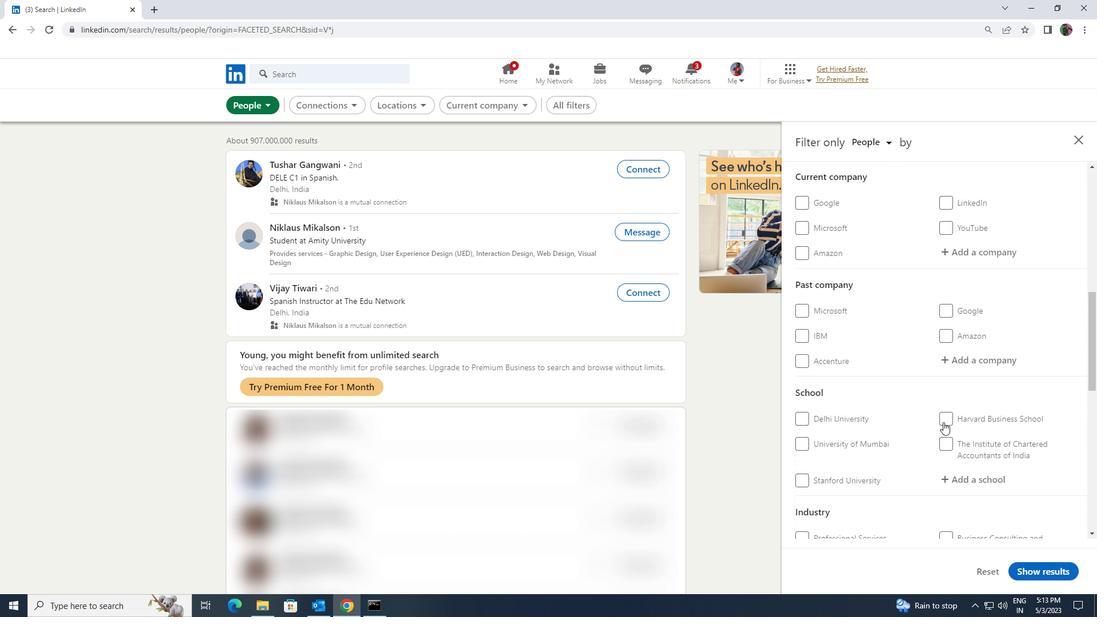 
Action: Mouse moved to (959, 375)
Screenshot: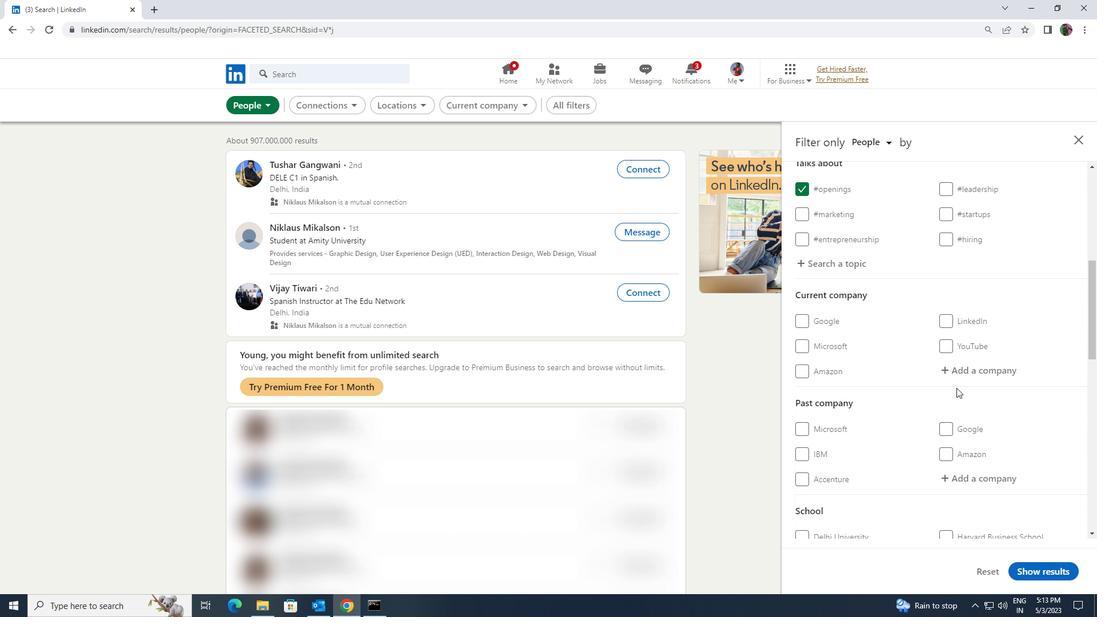 
Action: Mouse pressed left at (959, 375)
Screenshot: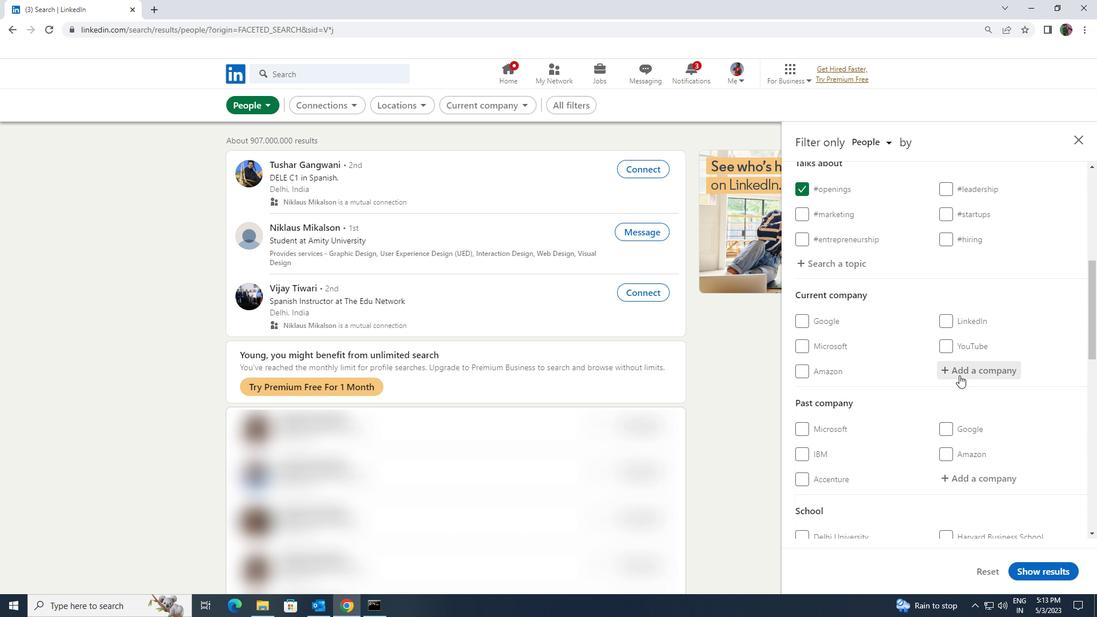 
Action: Key pressed <Key.shift><Key.shift><Key.shift><Key.shift><Key.shift><Key.shift><Key.shift><Key.shift><Key.shift><Key.shift><Key.shift>RAYDEN<Key.space>
Screenshot: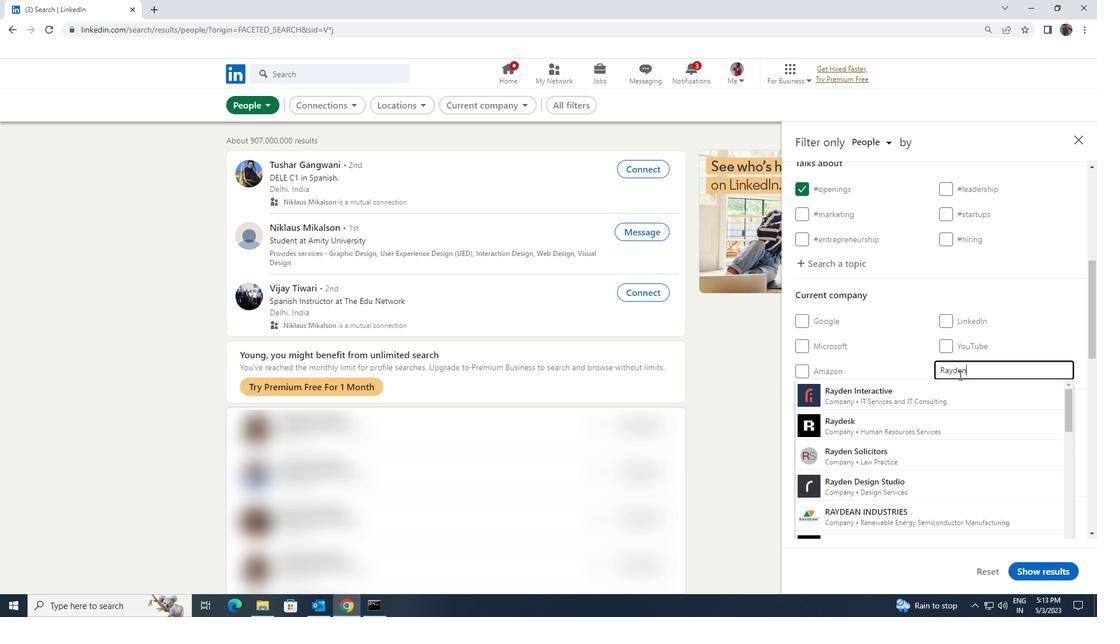 
Action: Mouse moved to (955, 391)
Screenshot: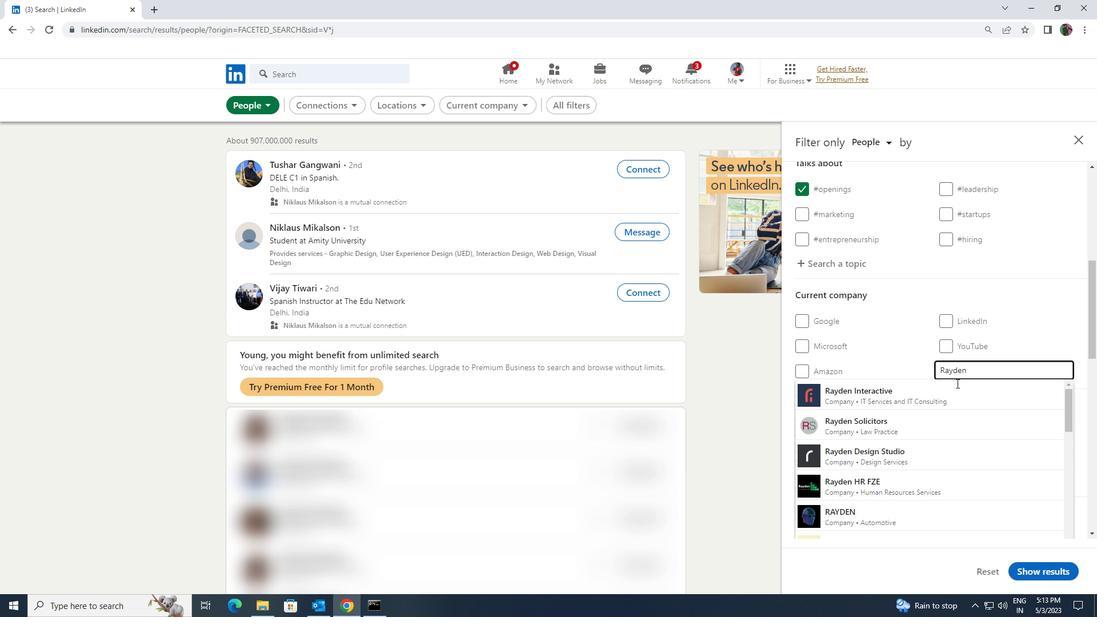 
Action: Mouse pressed left at (955, 391)
Screenshot: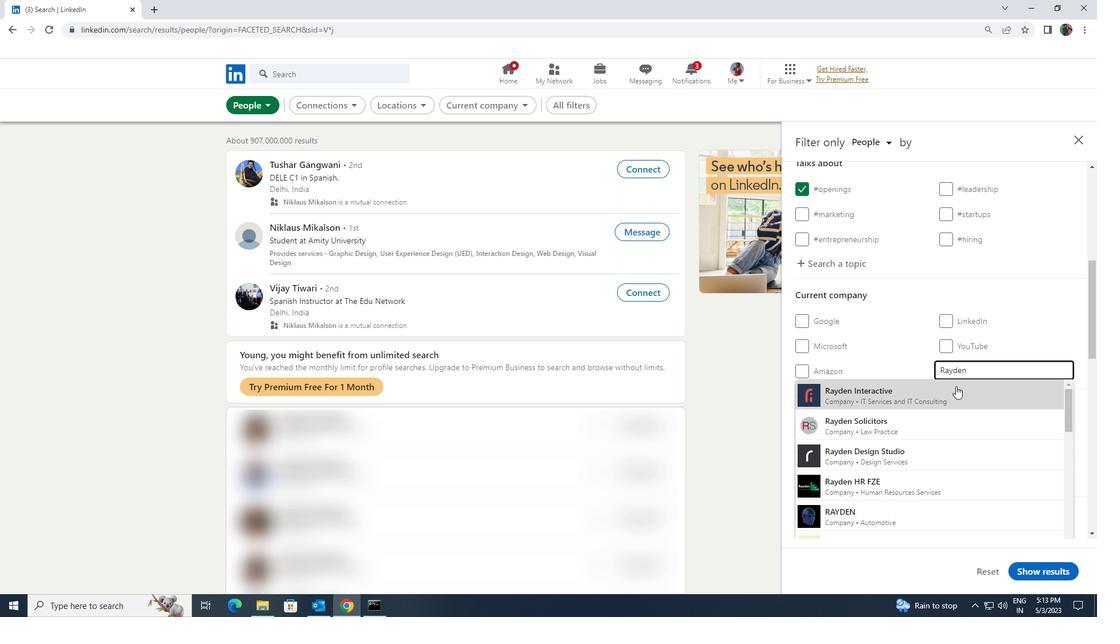 
Action: Mouse scrolled (955, 390) with delta (0, 0)
Screenshot: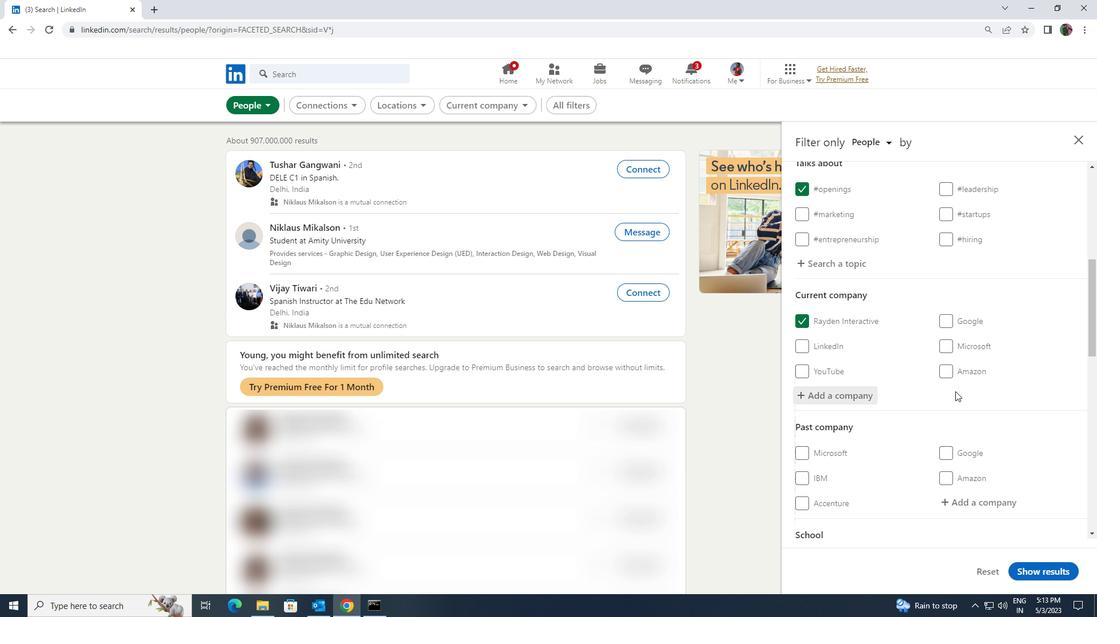 
Action: Mouse scrolled (955, 390) with delta (0, 0)
Screenshot: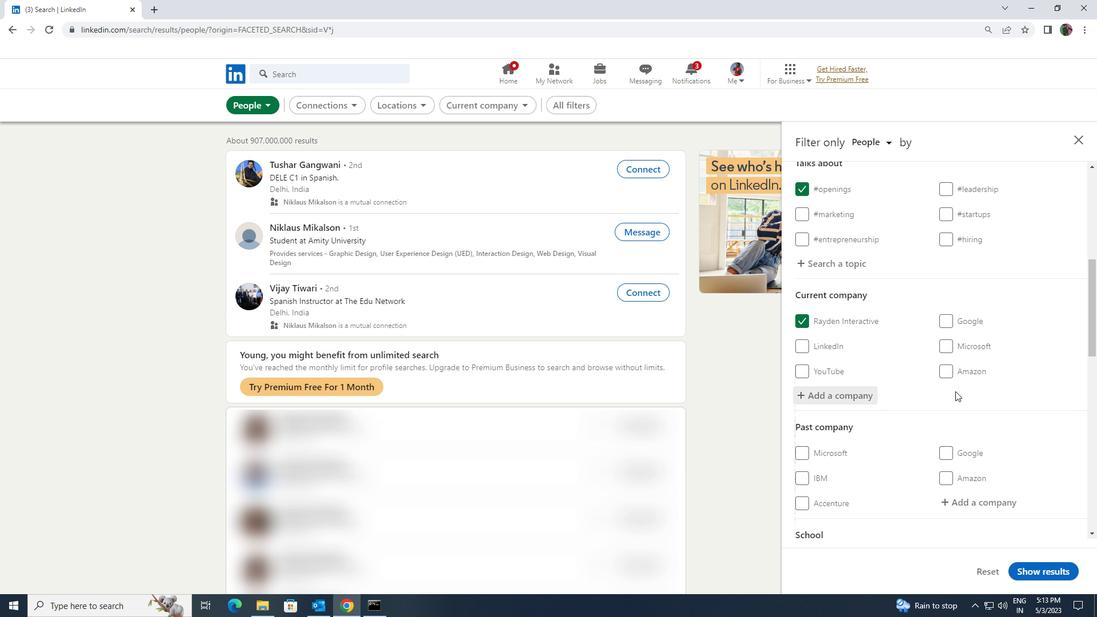 
Action: Mouse scrolled (955, 390) with delta (0, 0)
Screenshot: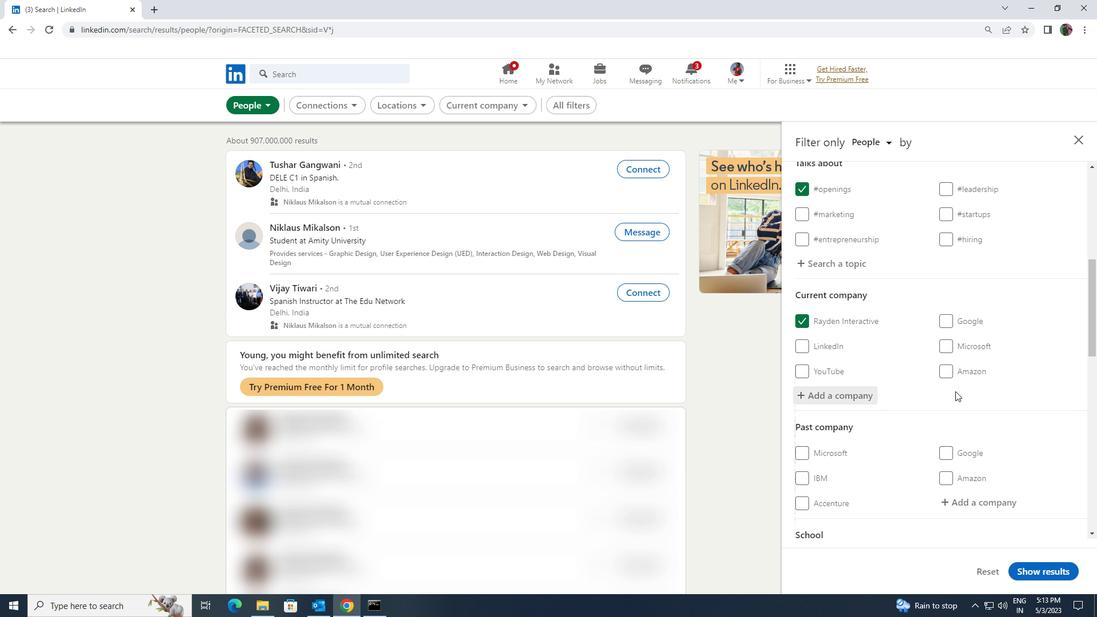 
Action: Mouse scrolled (955, 390) with delta (0, 0)
Screenshot: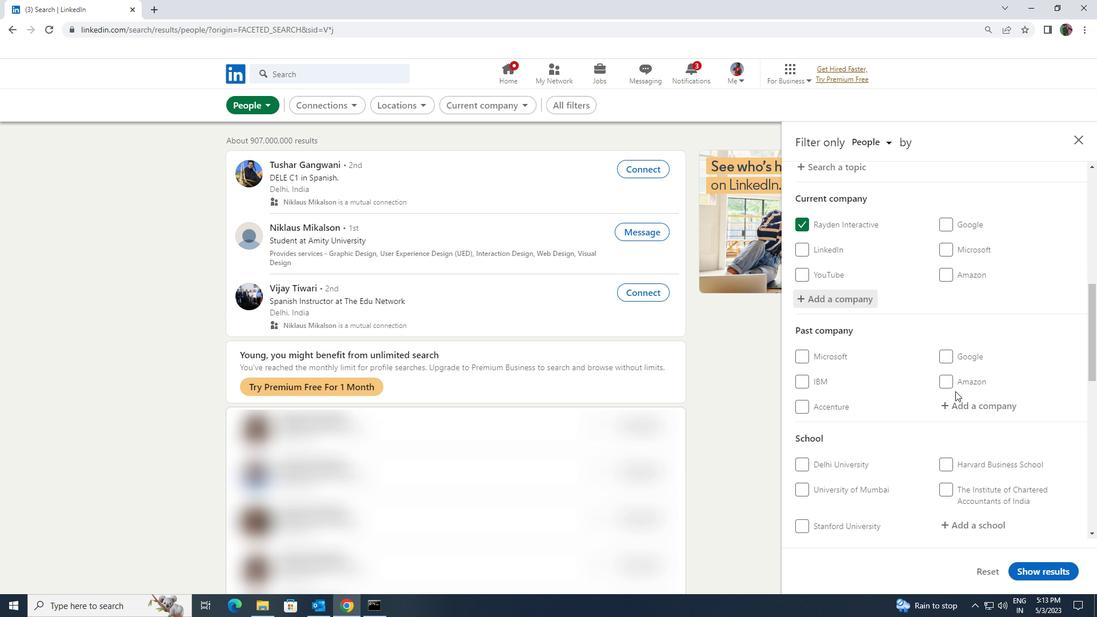 
Action: Mouse scrolled (955, 390) with delta (0, 0)
Screenshot: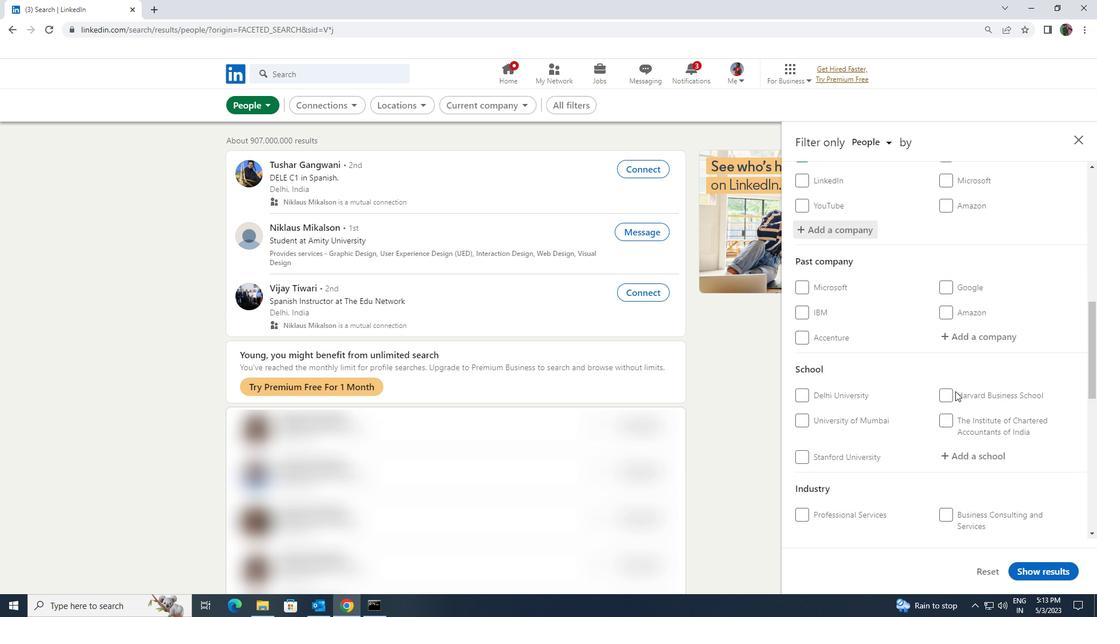 
Action: Mouse moved to (970, 339)
Screenshot: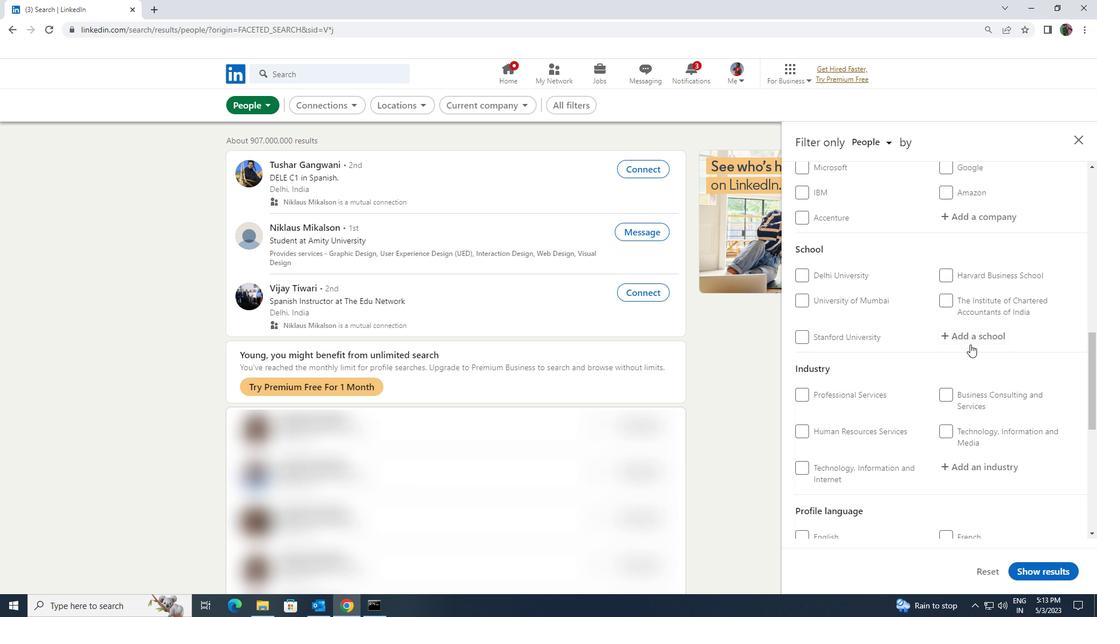 
Action: Mouse pressed left at (970, 339)
Screenshot: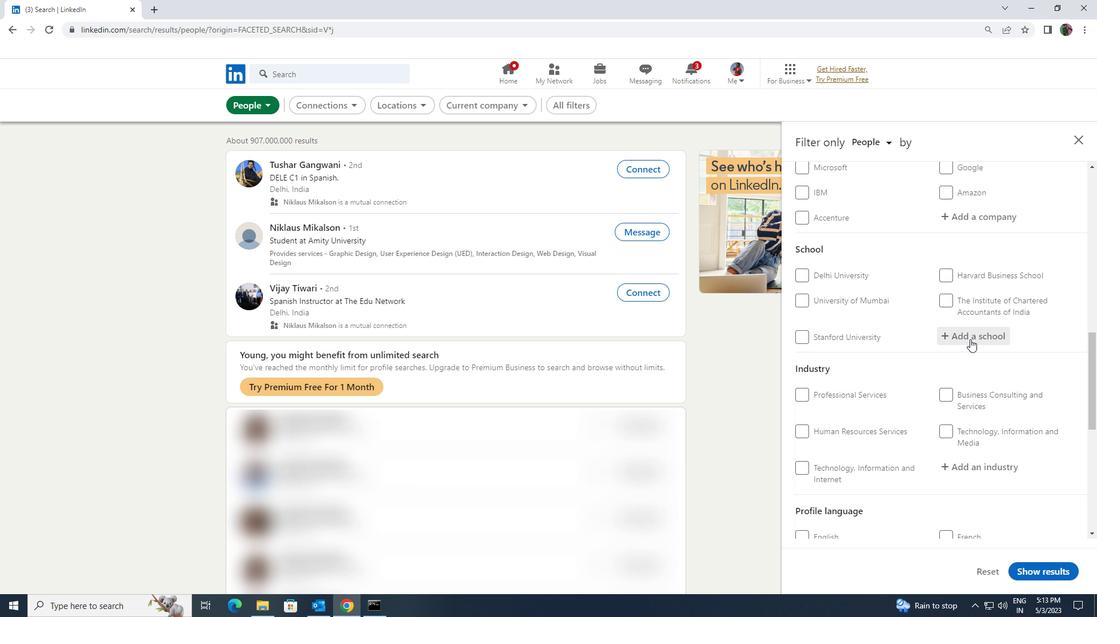 
Action: Key pressed <Key.shift><Key.shift><Key.shift><Key.shift><Key.shift><Key.shift><Key.shift><Key.shift><Key.shift><Key.shift><Key.shift><Key.shift><Key.shift>COMMERCE<Key.space><Key.shift>COLLEGE<Key.space><Key.shift><Key.shift><Key.shift><Key.shift><Key.shift>JAI
Screenshot: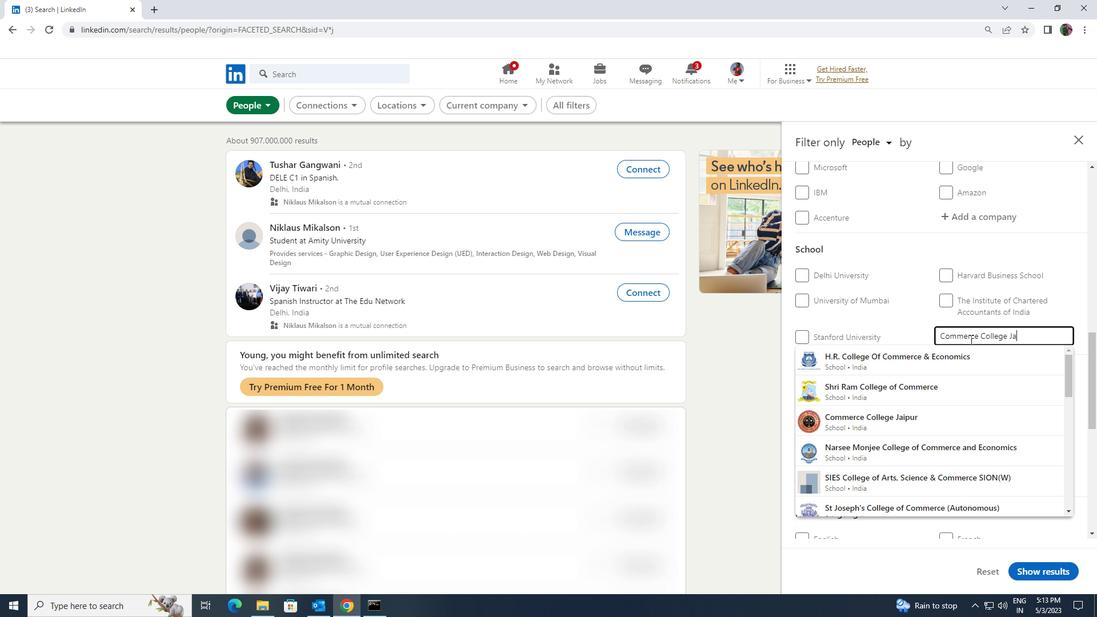 
Action: Mouse moved to (964, 350)
Screenshot: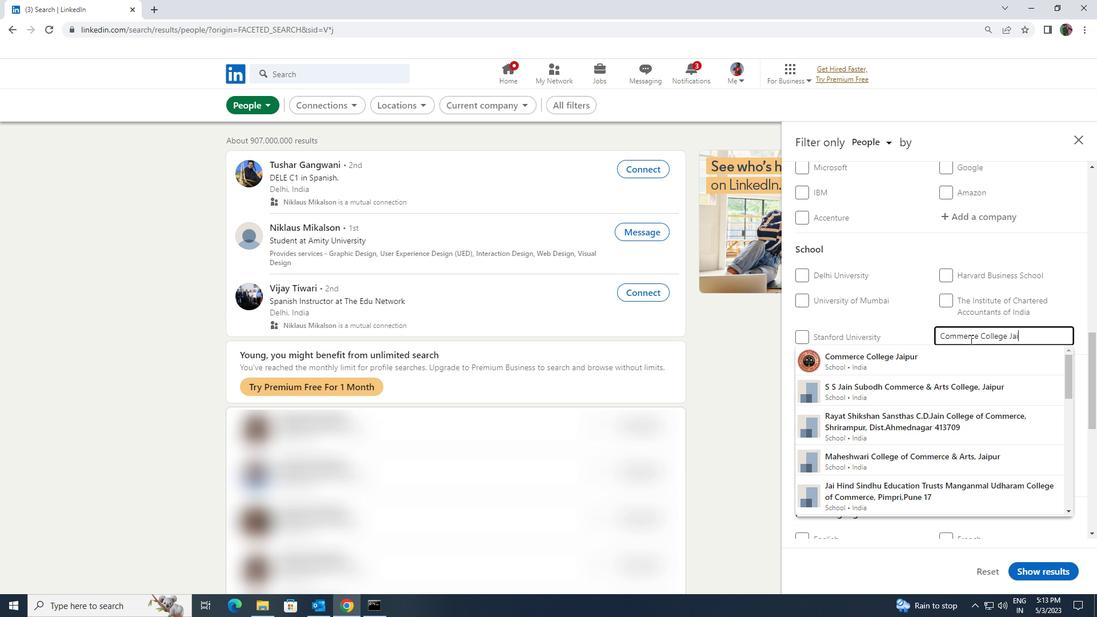 
Action: Mouse pressed left at (964, 350)
Screenshot: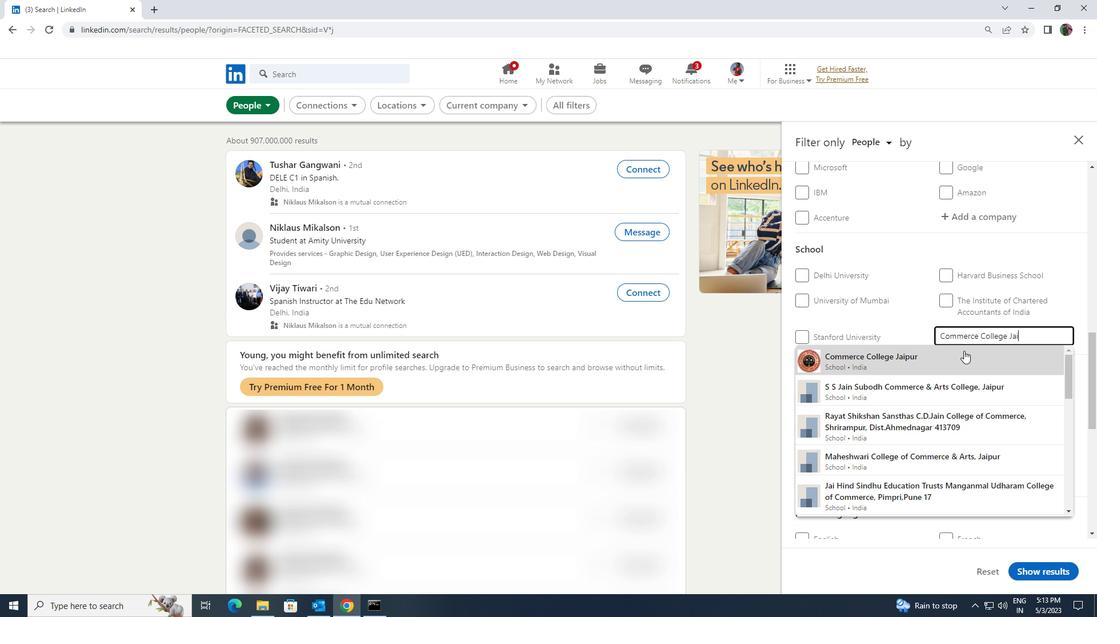 
Action: Mouse scrolled (964, 350) with delta (0, 0)
Screenshot: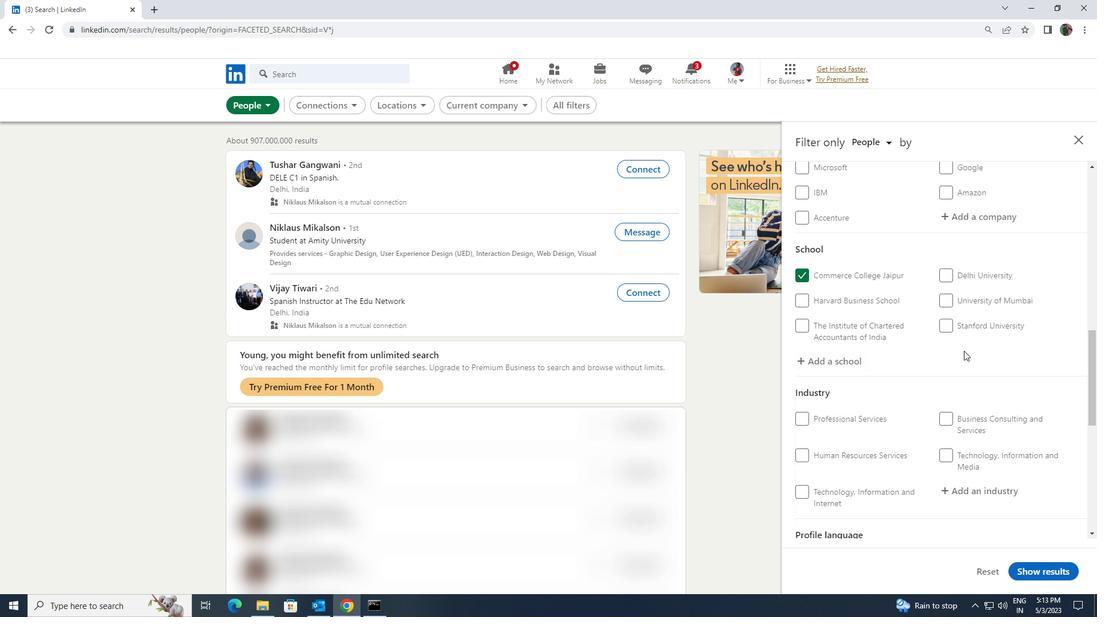 
Action: Mouse scrolled (964, 350) with delta (0, 0)
Screenshot: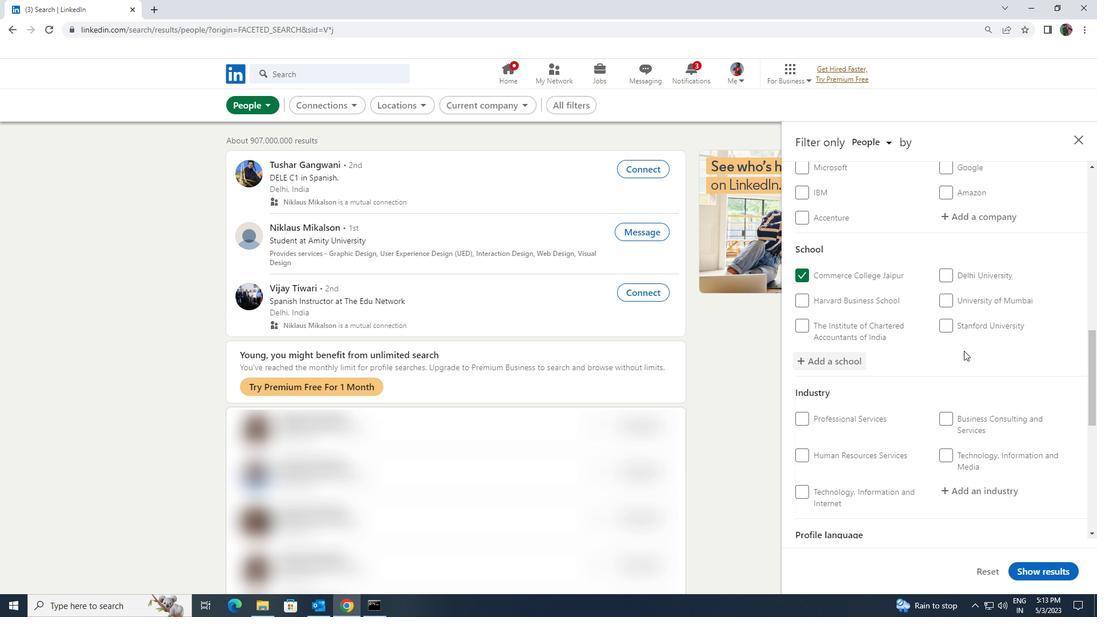 
Action: Mouse moved to (962, 368)
Screenshot: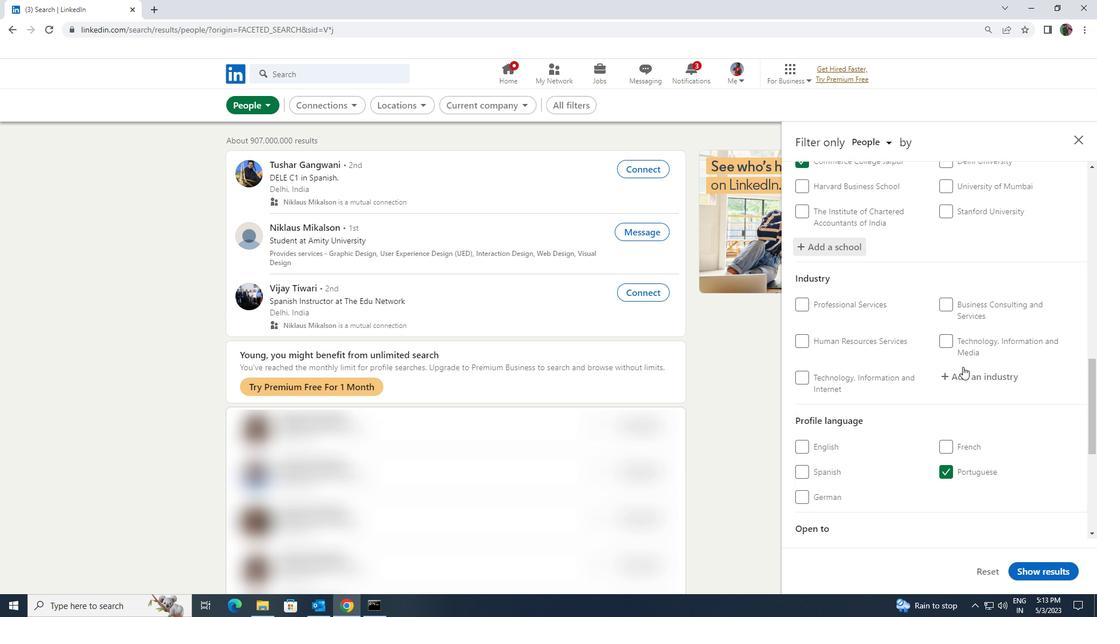 
Action: Mouse pressed left at (962, 368)
Screenshot: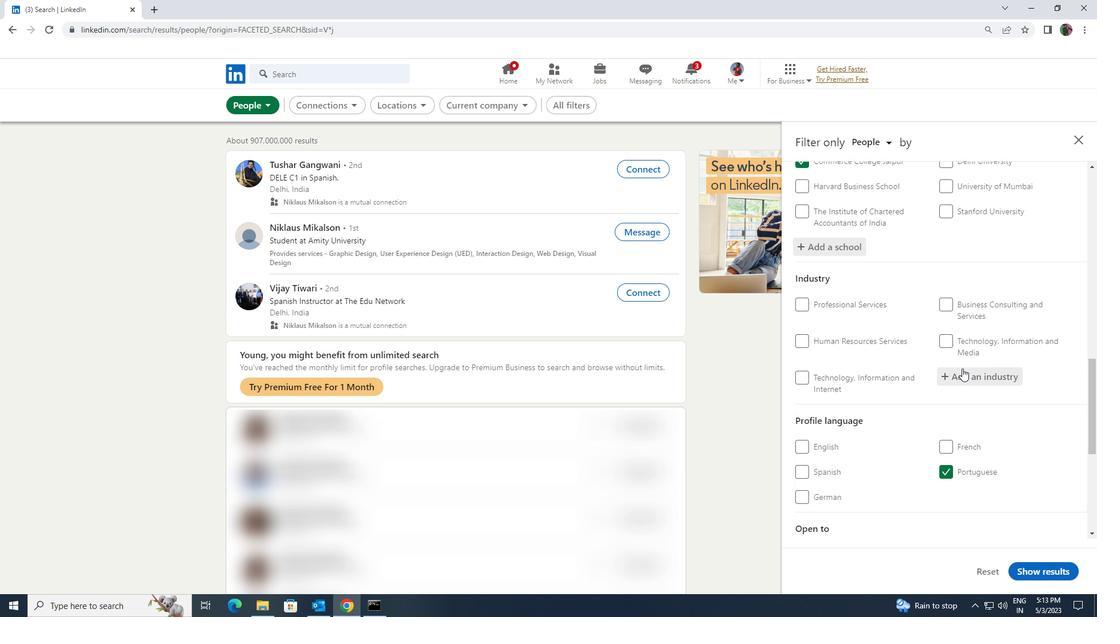 
Action: Key pressed <Key.shift><Key.shift>FOREST
Screenshot: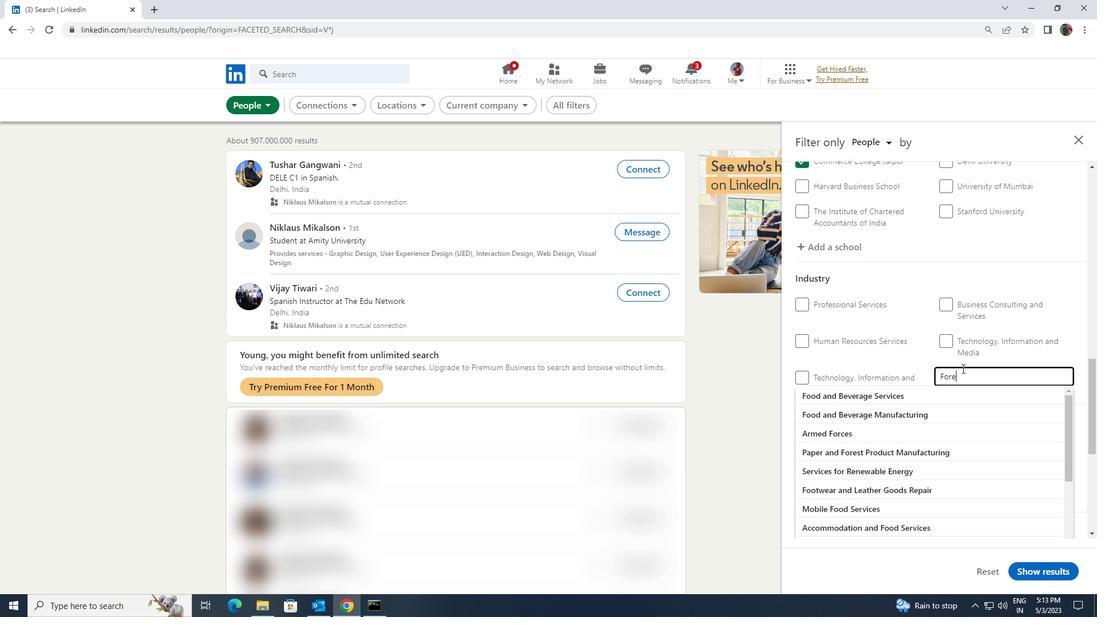 
Action: Mouse moved to (956, 391)
Screenshot: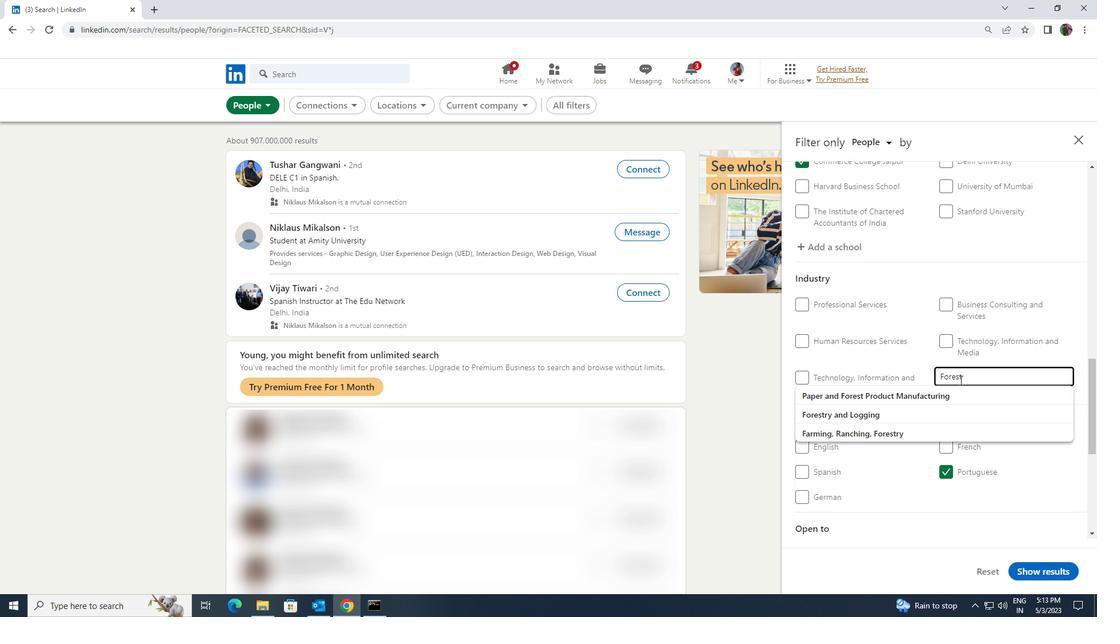 
Action: Mouse pressed left at (956, 391)
Screenshot: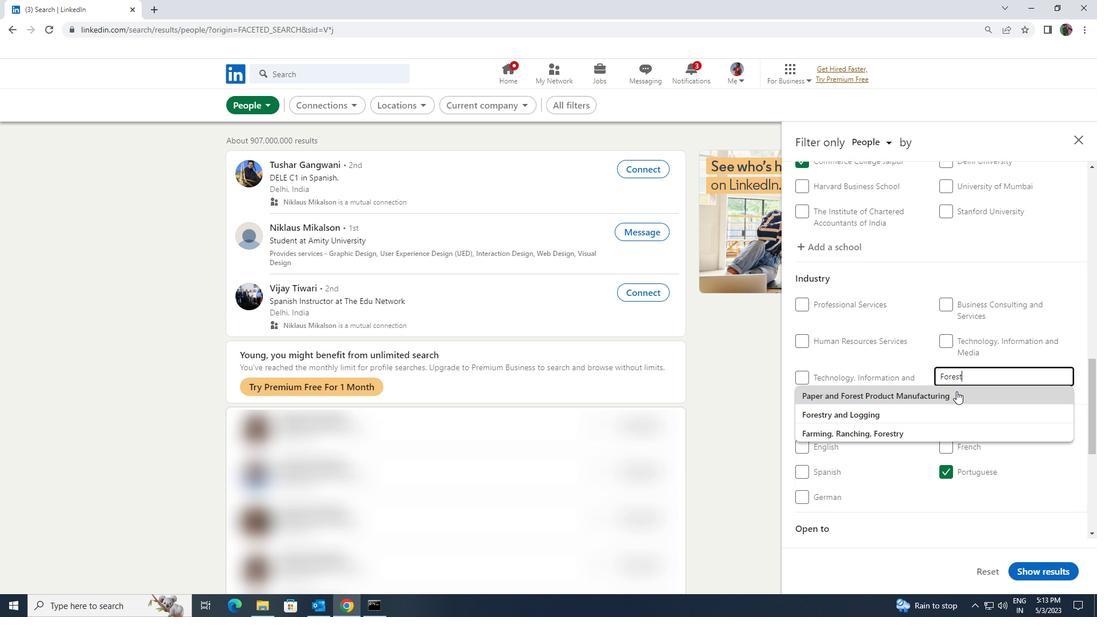 
Action: Mouse scrolled (956, 390) with delta (0, 0)
Screenshot: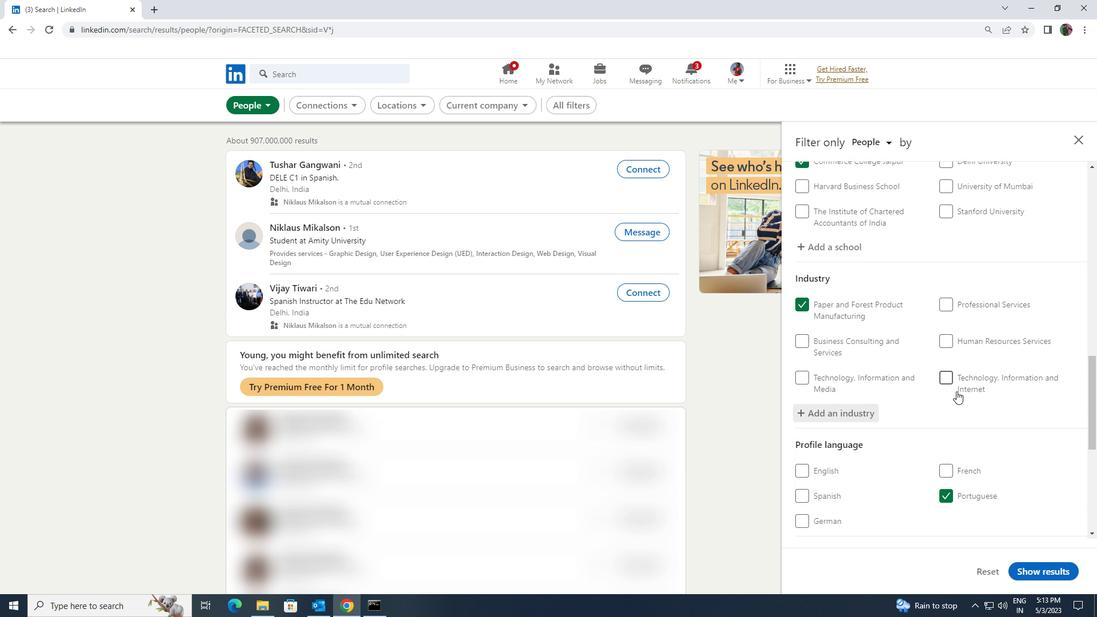 
Action: Mouse scrolled (956, 390) with delta (0, 0)
Screenshot: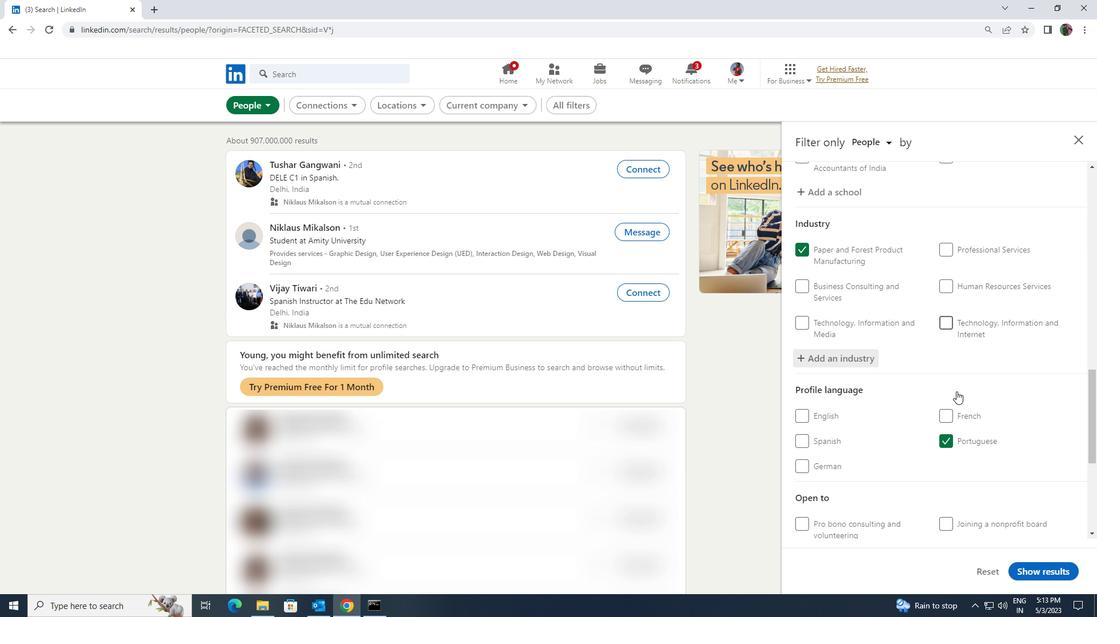 
Action: Mouse scrolled (956, 390) with delta (0, 0)
Screenshot: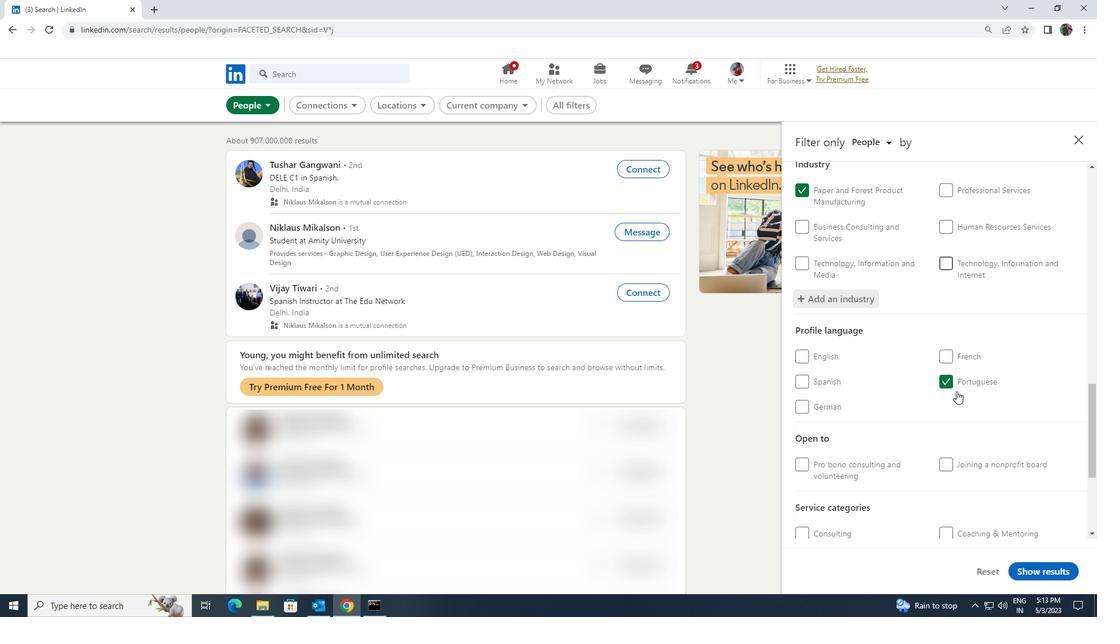 
Action: Mouse scrolled (956, 390) with delta (0, 0)
Screenshot: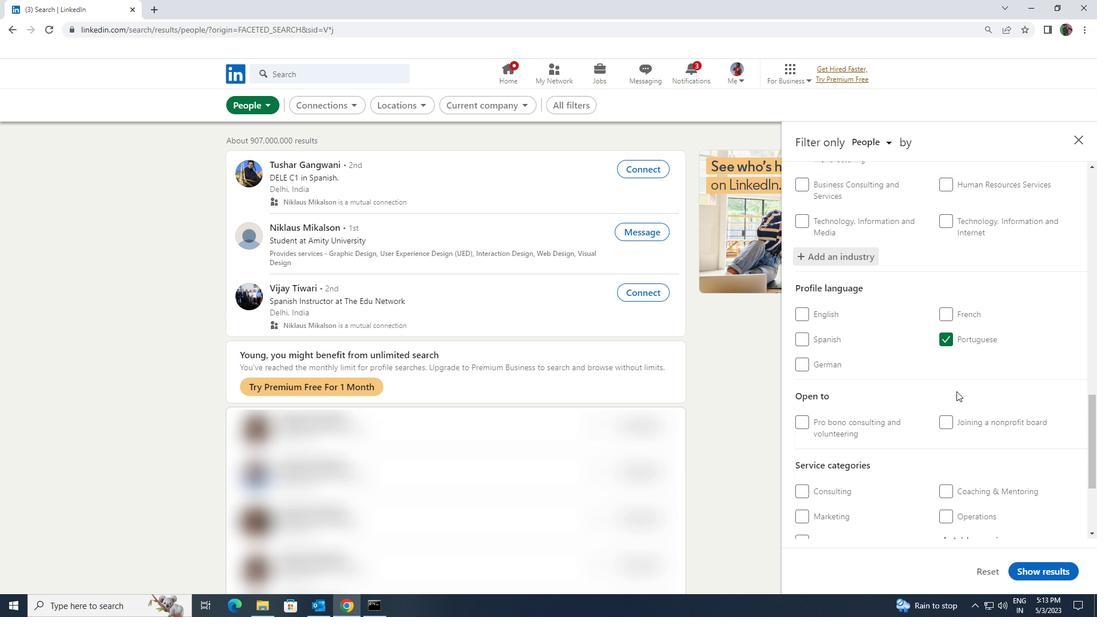 
Action: Mouse scrolled (956, 390) with delta (0, 0)
Screenshot: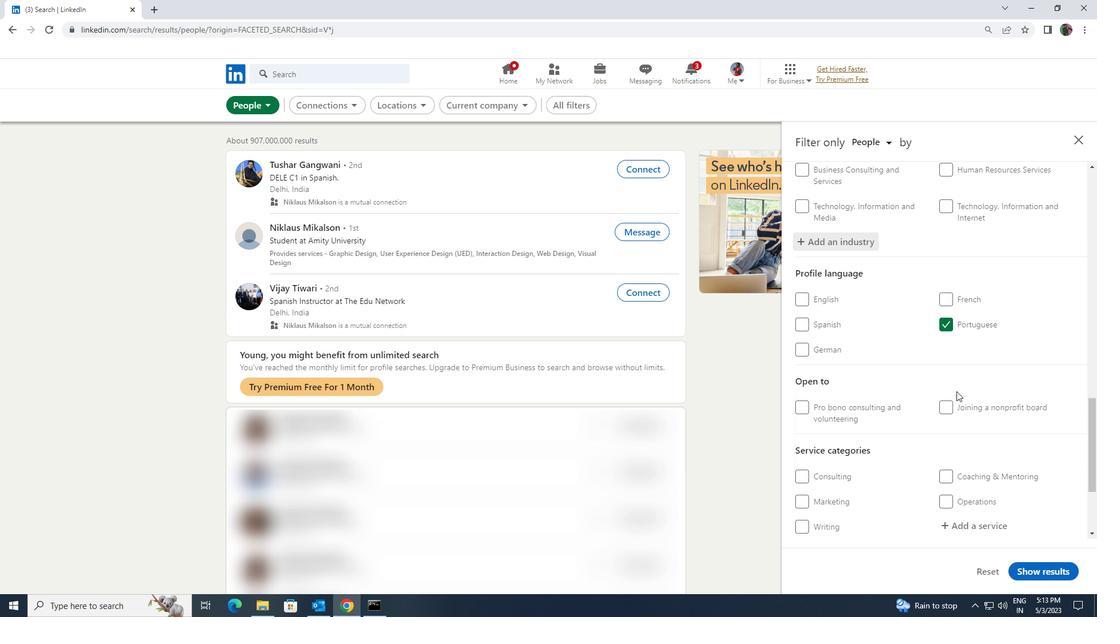 
Action: Mouse moved to (959, 417)
Screenshot: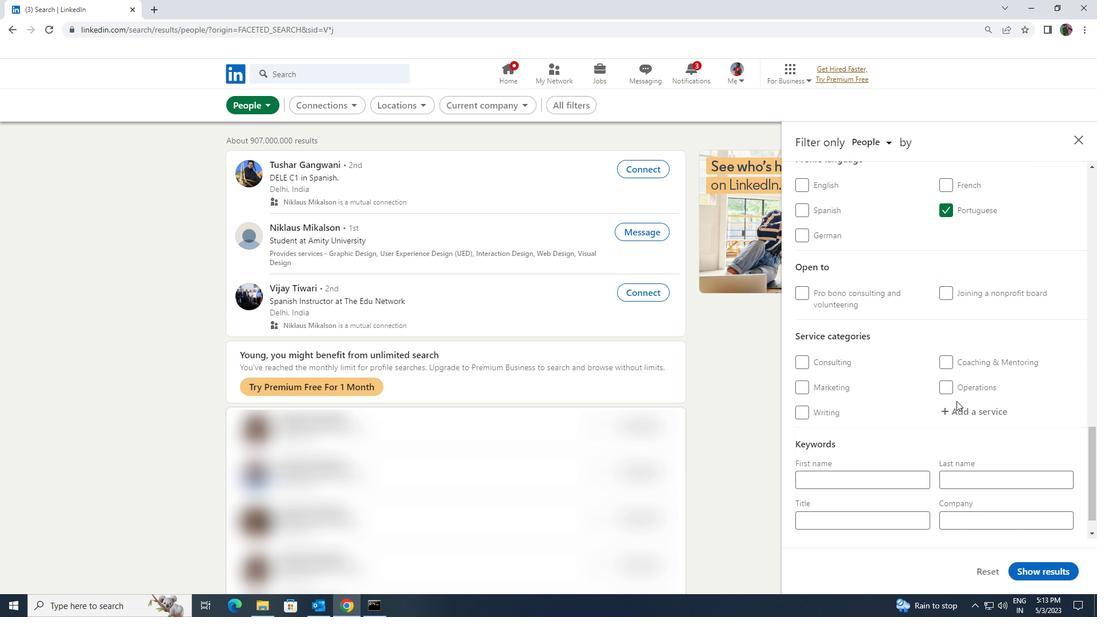 
Action: Mouse pressed left at (959, 417)
Screenshot: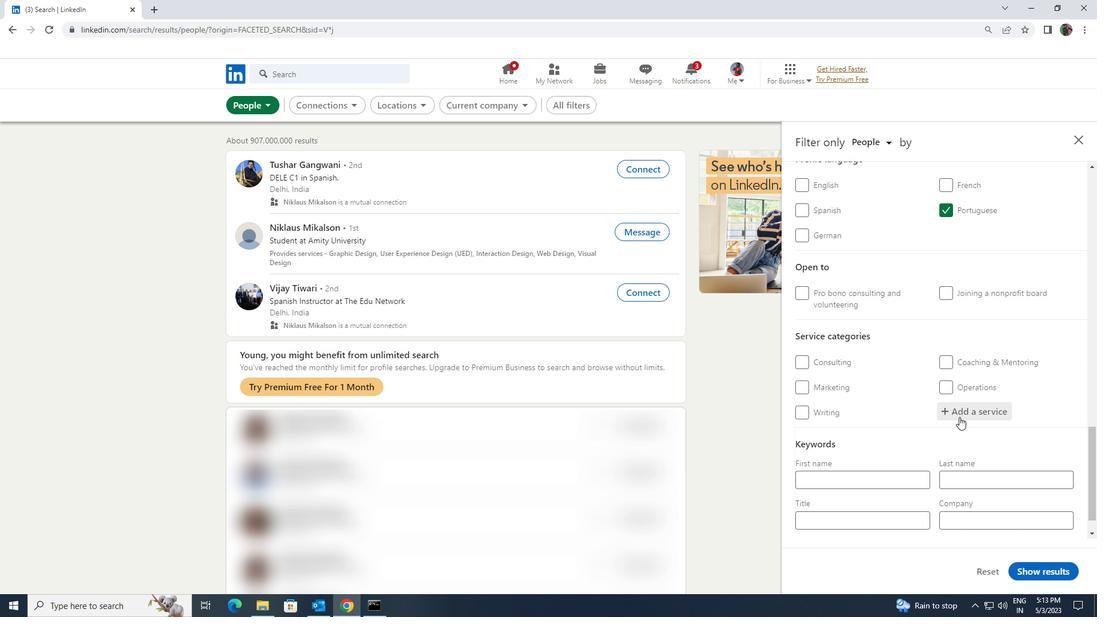 
Action: Key pressed <Key.shift><Key.shift><Key.shift><Key.shift><Key.shift><Key.shift>EXECUTIVE
Screenshot: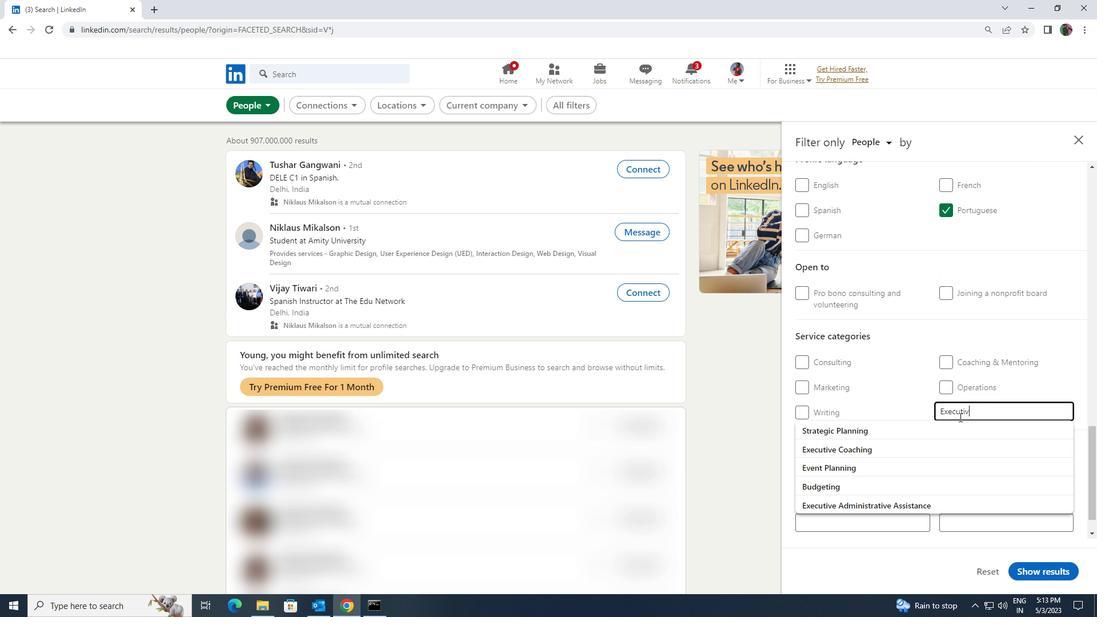 
Action: Mouse moved to (956, 424)
Screenshot: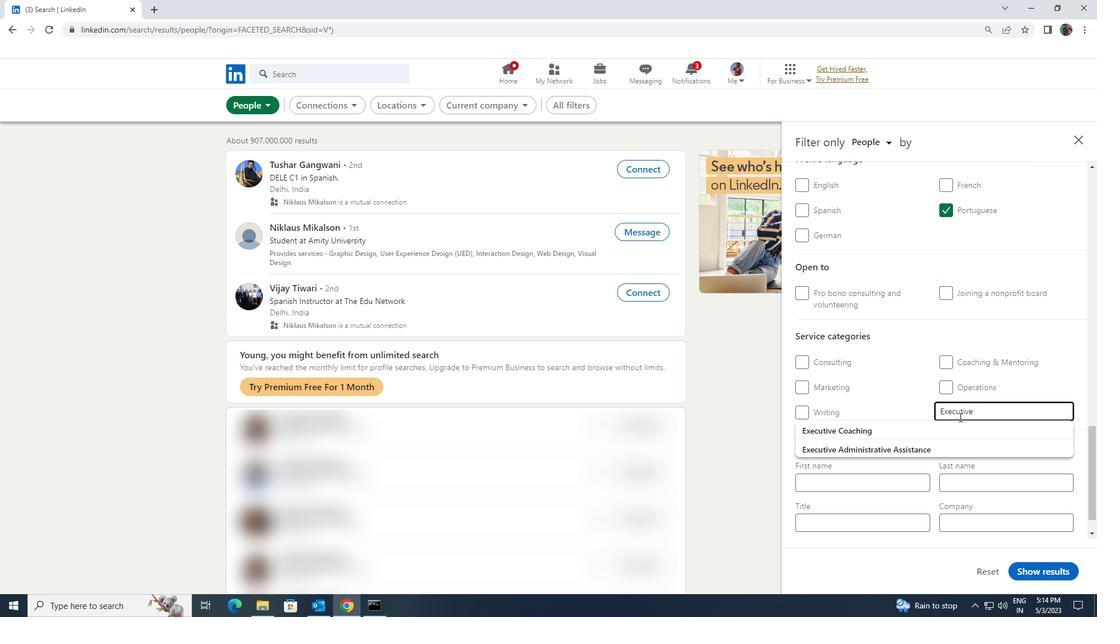
Action: Mouse pressed left at (956, 424)
Screenshot: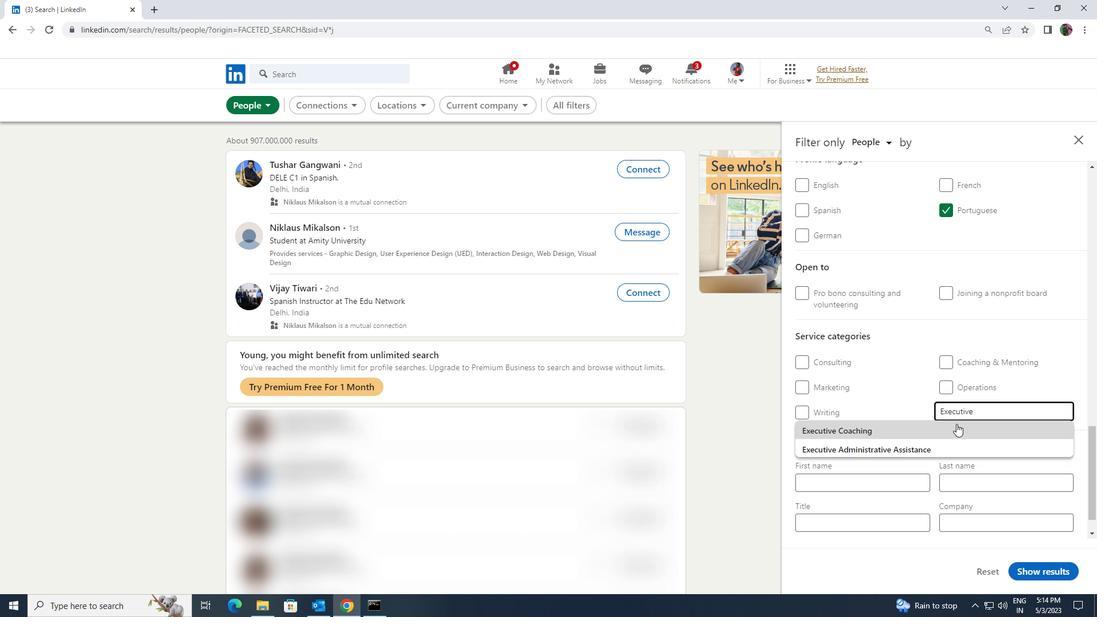 
Action: Mouse scrolled (956, 423) with delta (0, 0)
Screenshot: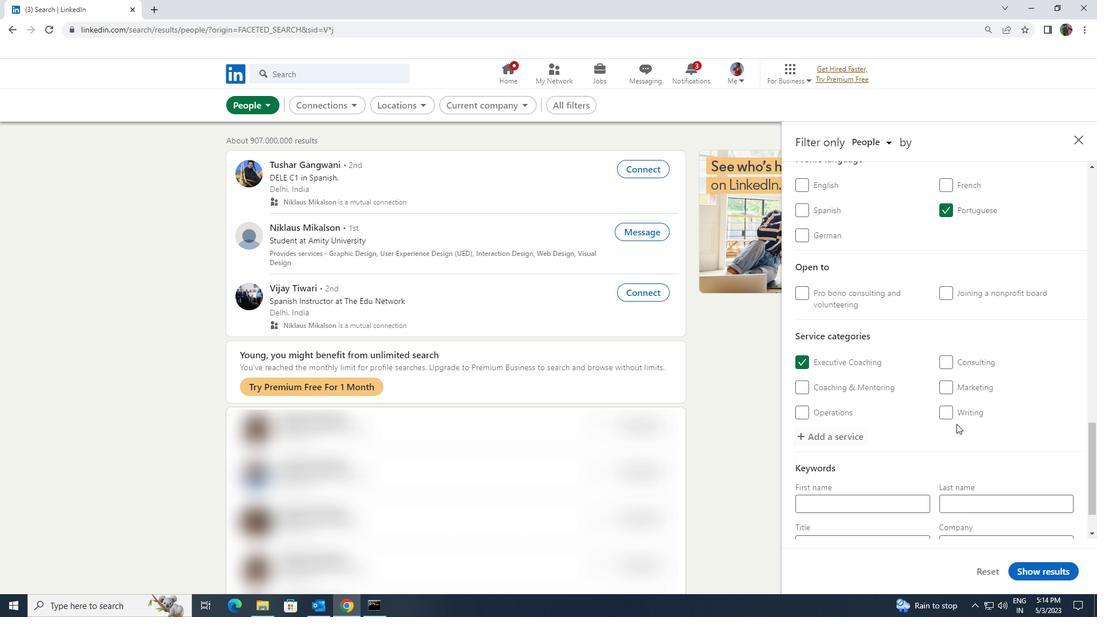 
Action: Mouse scrolled (956, 423) with delta (0, 0)
Screenshot: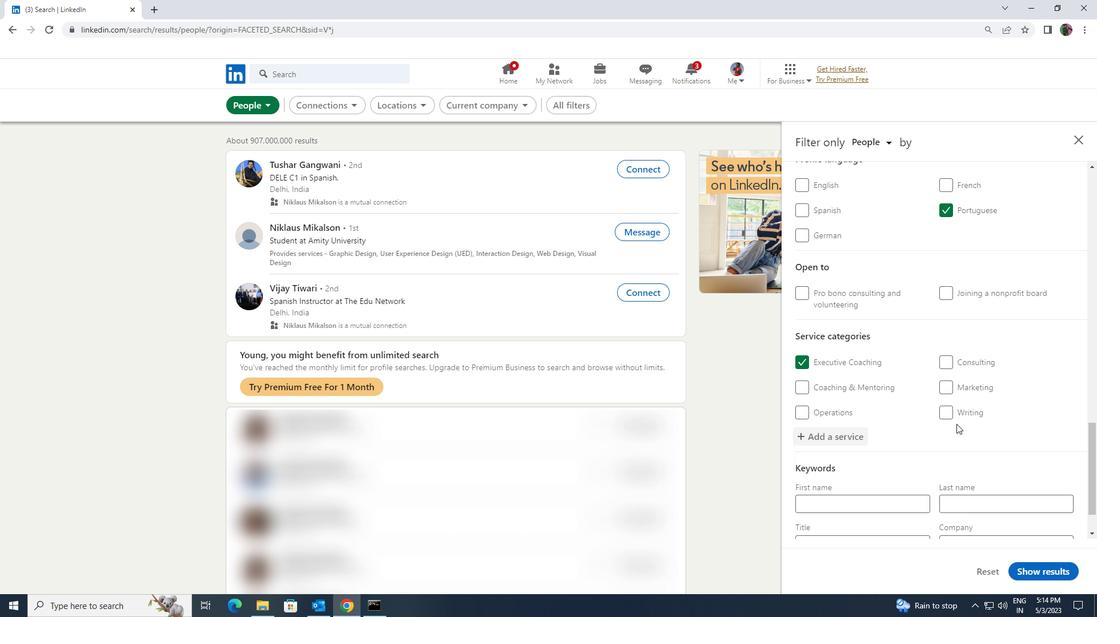 
Action: Mouse moved to (924, 485)
Screenshot: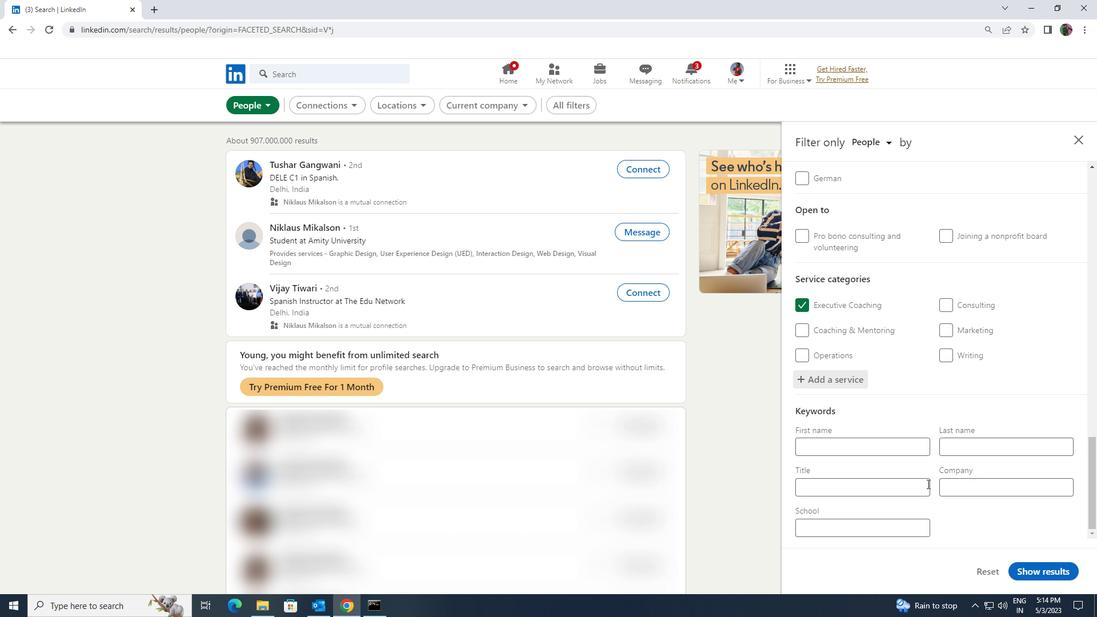 
Action: Mouse pressed left at (924, 485)
Screenshot: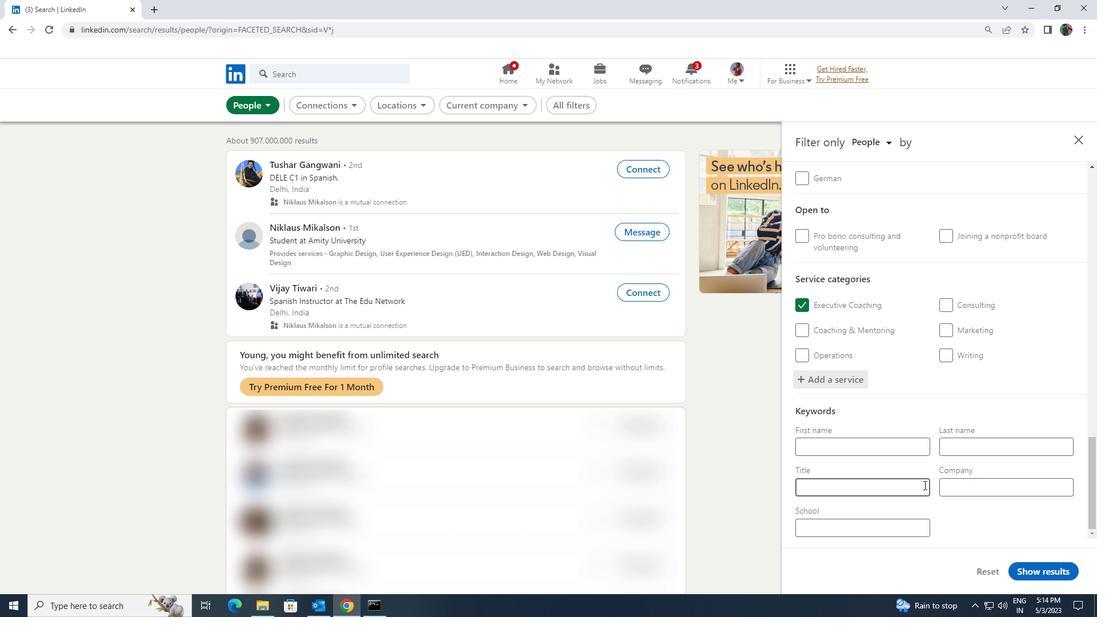 
Action: Key pressed <Key.shift><Key.shift><Key.shift><Key.shift><Key.shift><Key.shift><Key.shift>GHOSTWRITER
Screenshot: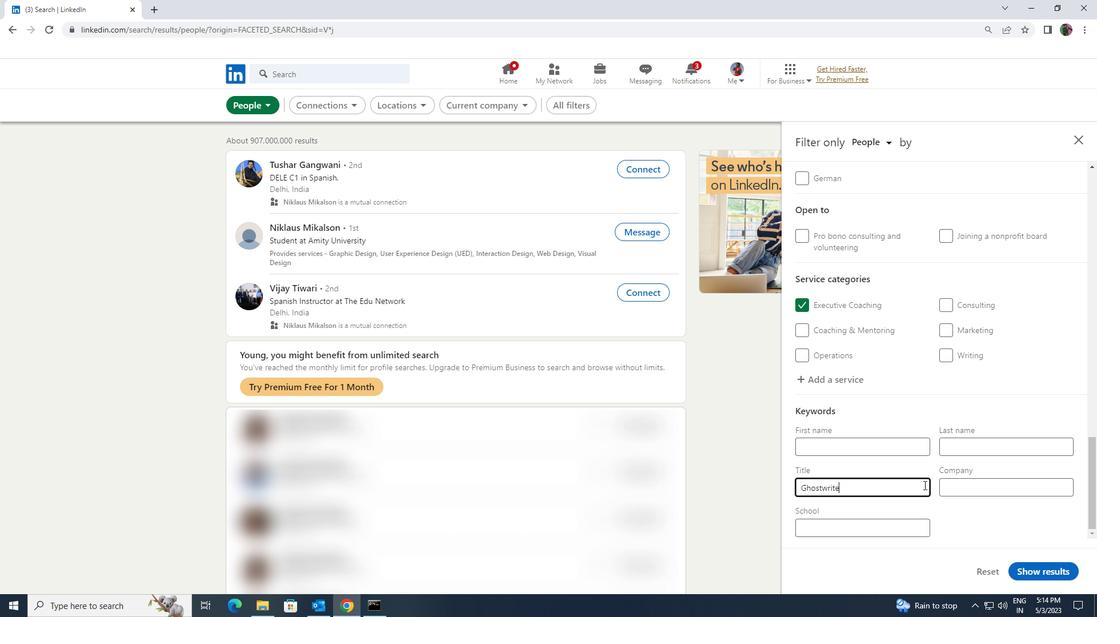
Action: Mouse moved to (1025, 569)
Screenshot: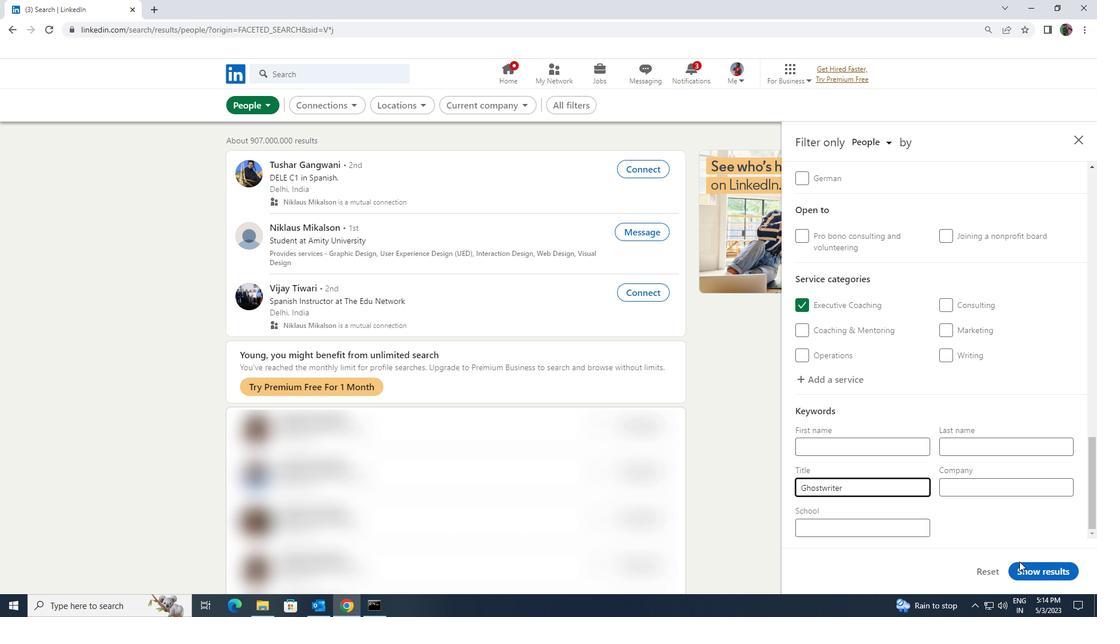 
Action: Mouse pressed left at (1025, 569)
Screenshot: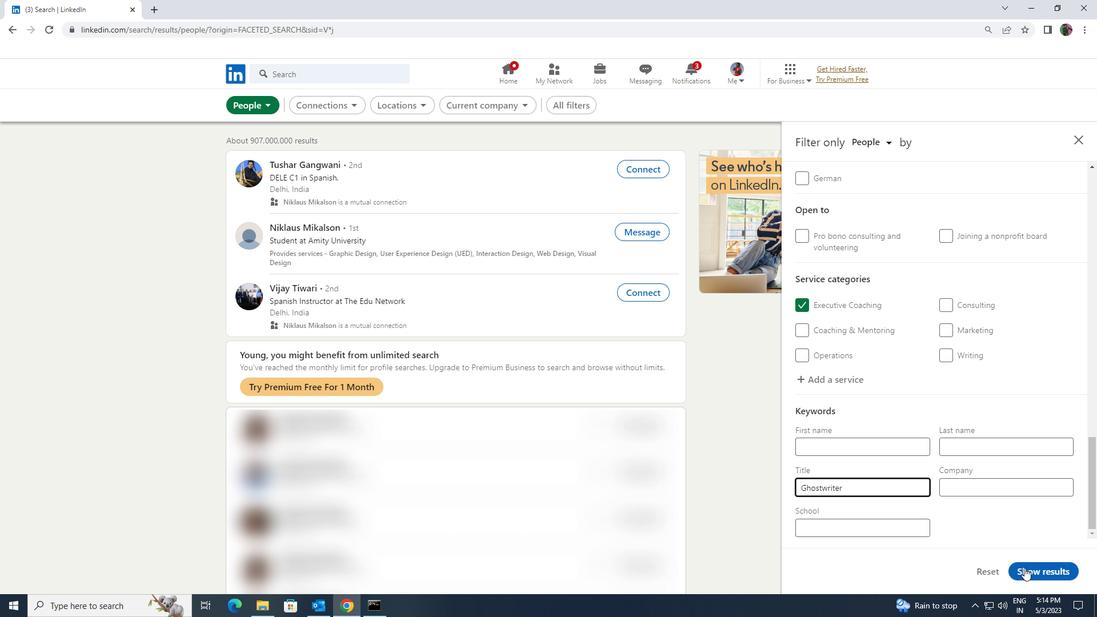 
